 Task: Look for space in Leonding, Austria from 9th June, 2023 to 16th June, 2023 for 2 adults in price range Rs.8000 to Rs.16000. Place can be entire place with 2 bedrooms having 2 beds and 1 bathroom. Property type can be flat. Amenities needed are: heating, . Booking option can be shelf check-in. Required host language is English.
Action: Mouse moved to (379, 80)
Screenshot: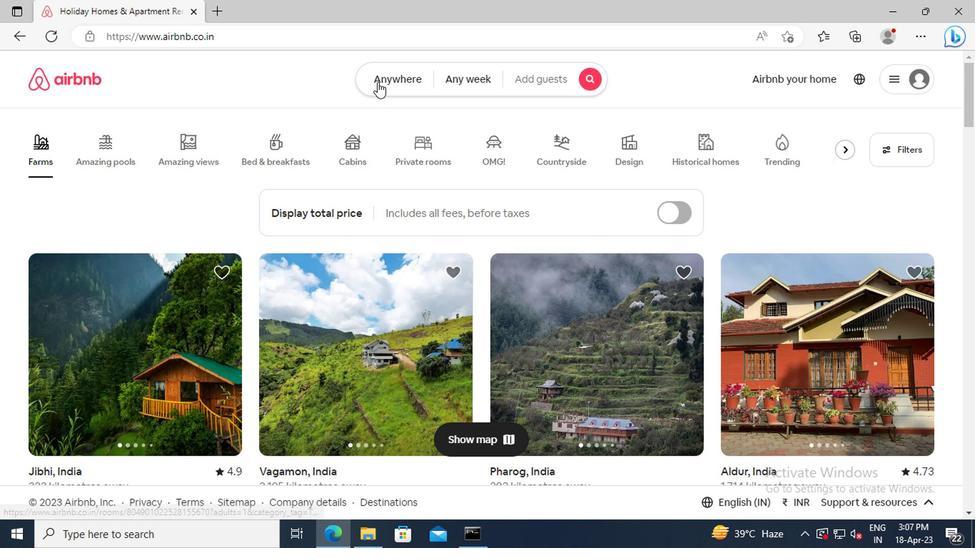 
Action: Mouse pressed left at (379, 80)
Screenshot: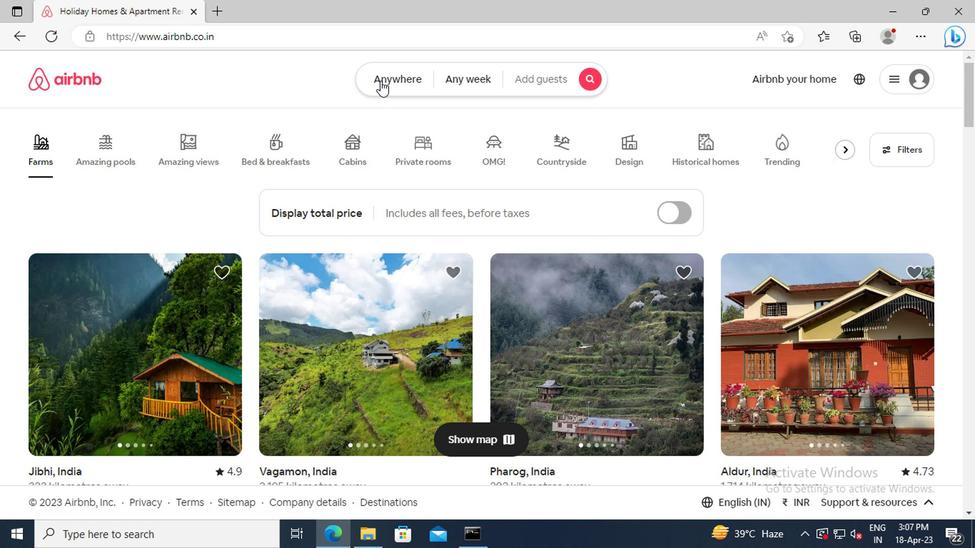 
Action: Mouse moved to (275, 131)
Screenshot: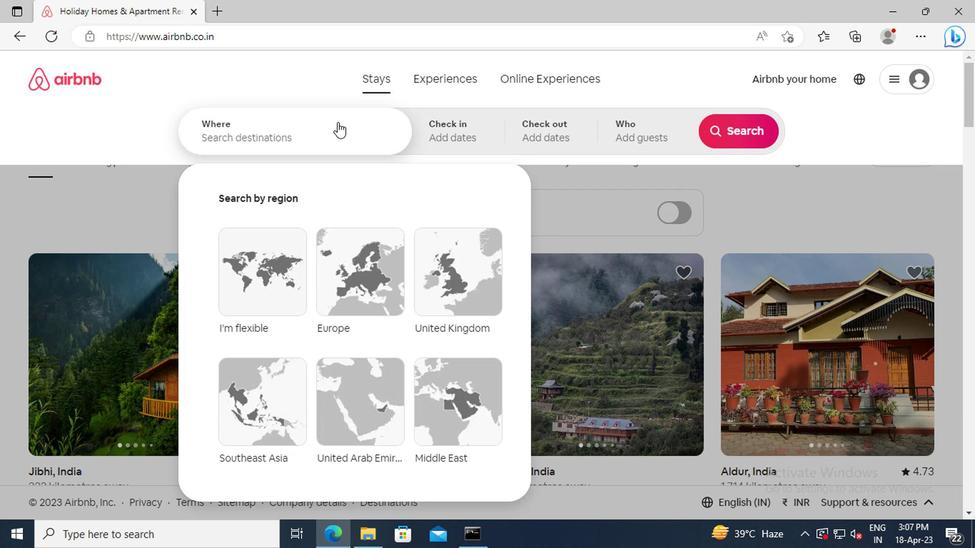 
Action: Mouse pressed left at (275, 131)
Screenshot: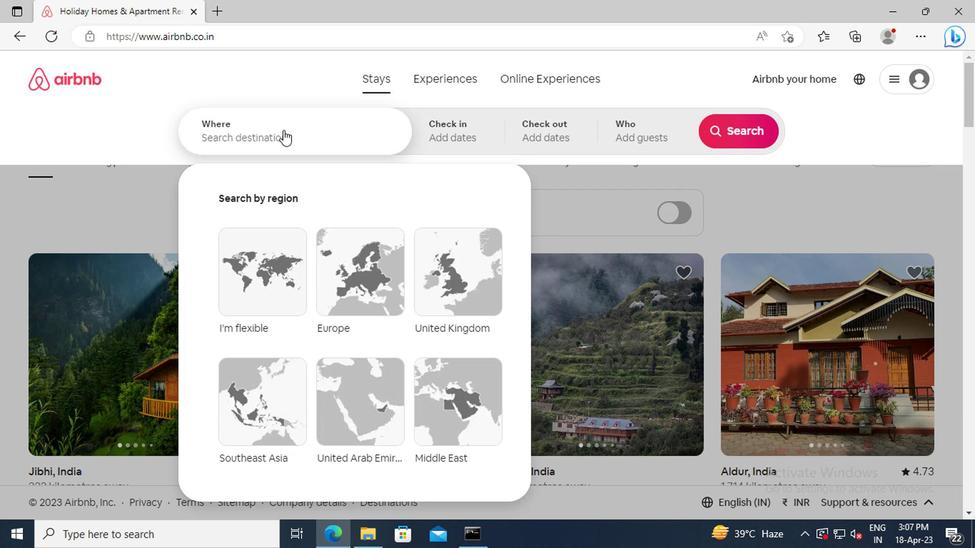 
Action: Mouse moved to (275, 131)
Screenshot: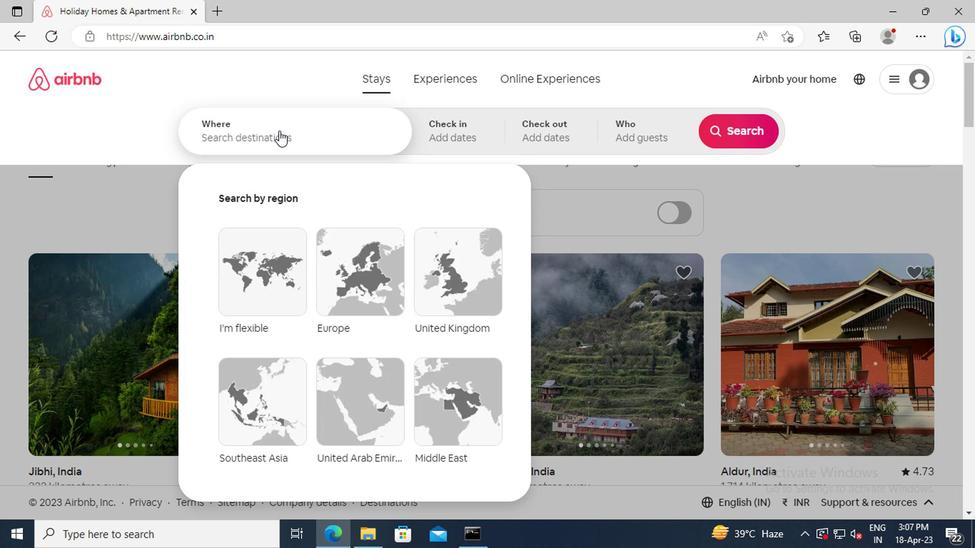 
Action: Key pressed <Key.shift>LEONDING,<Key.space><Key.shift_r>AUSTRIA<Key.enter>
Screenshot: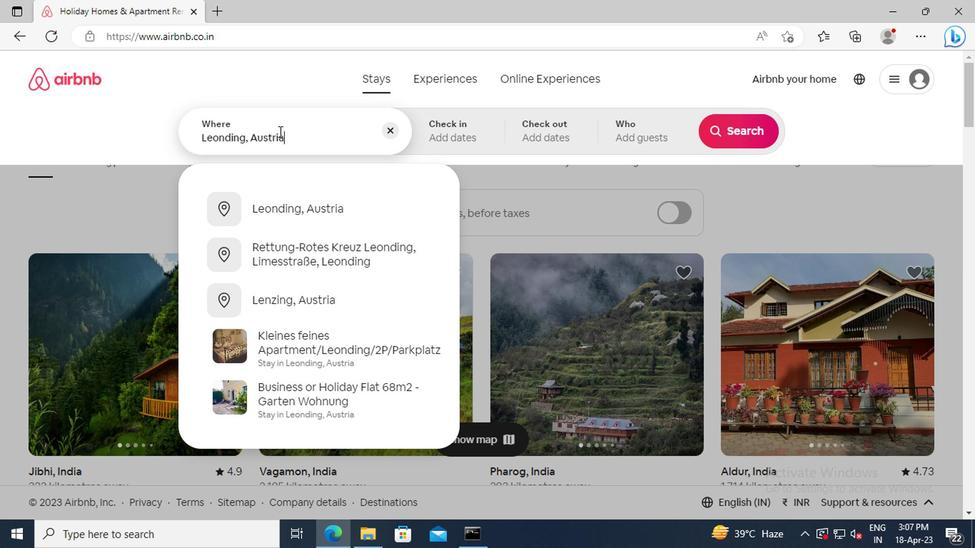 
Action: Mouse moved to (727, 244)
Screenshot: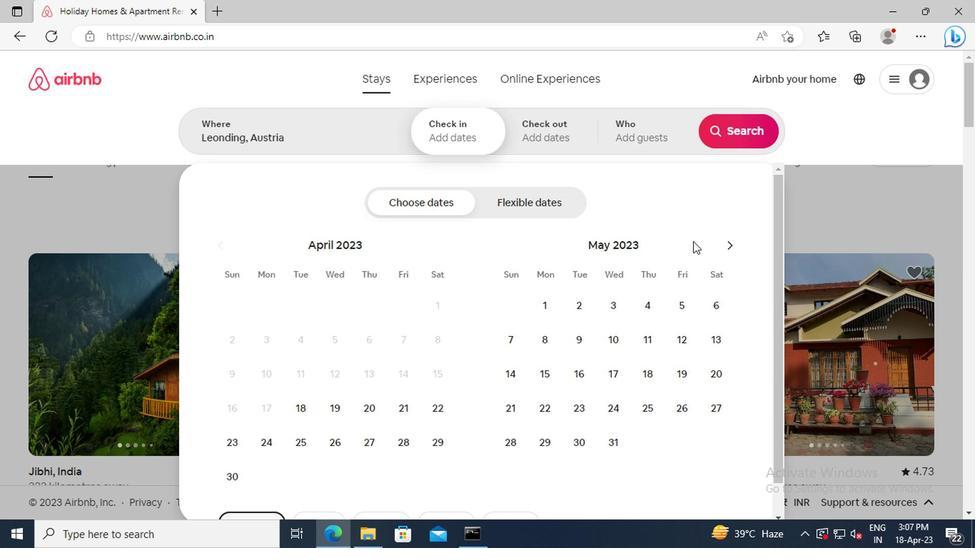 
Action: Mouse pressed left at (727, 244)
Screenshot: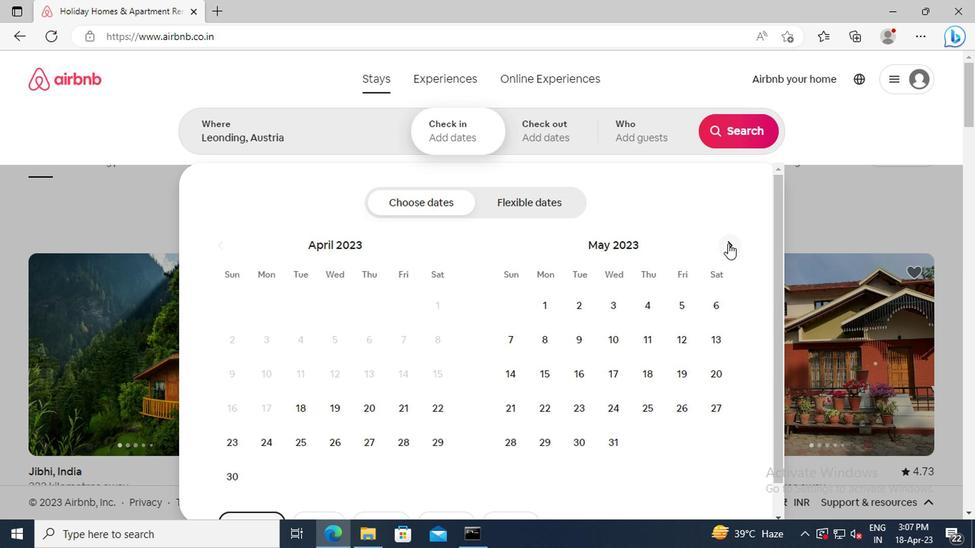 
Action: Mouse moved to (683, 332)
Screenshot: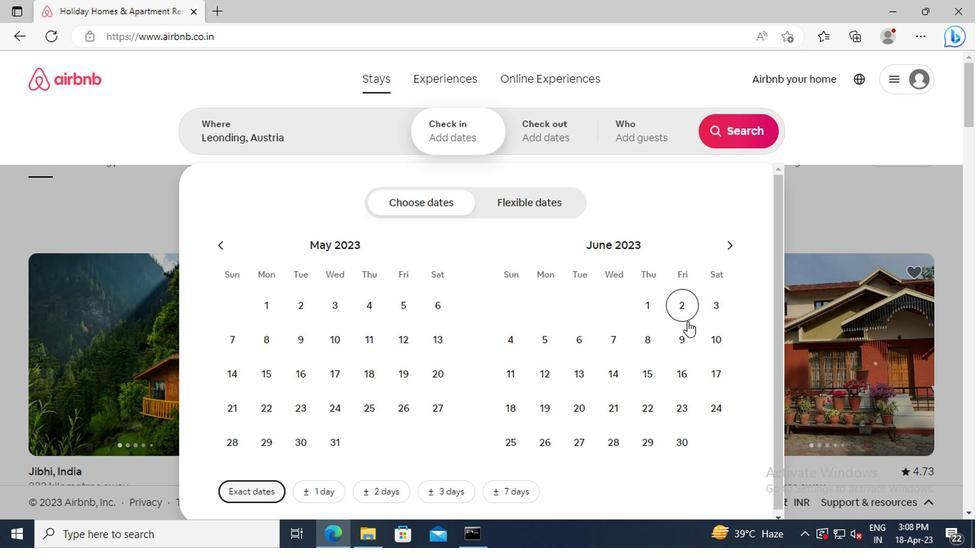 
Action: Mouse pressed left at (683, 332)
Screenshot: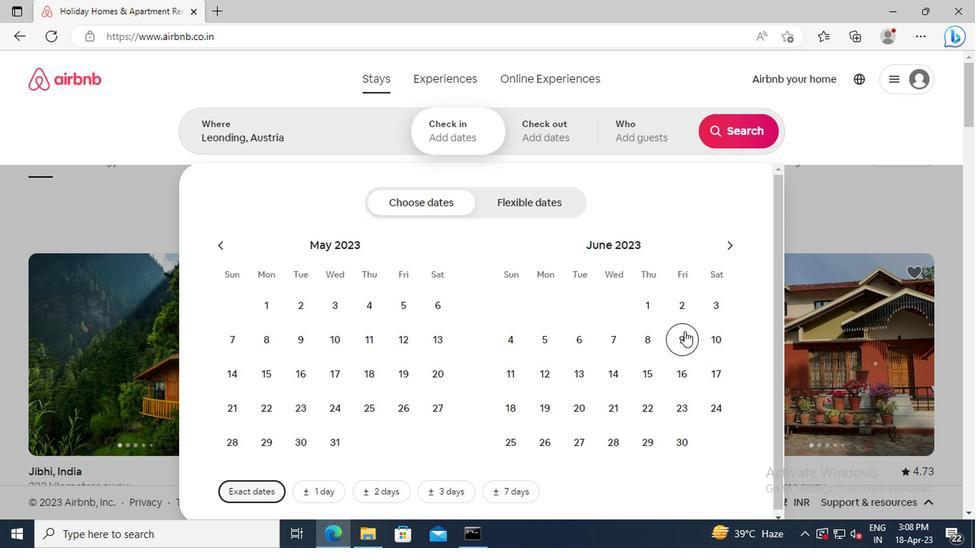 
Action: Mouse moved to (680, 371)
Screenshot: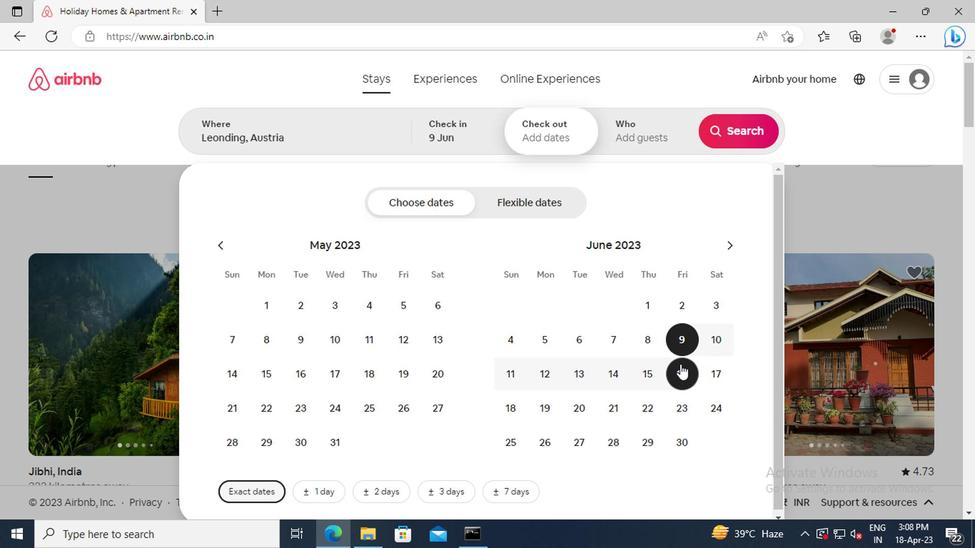 
Action: Mouse pressed left at (680, 371)
Screenshot: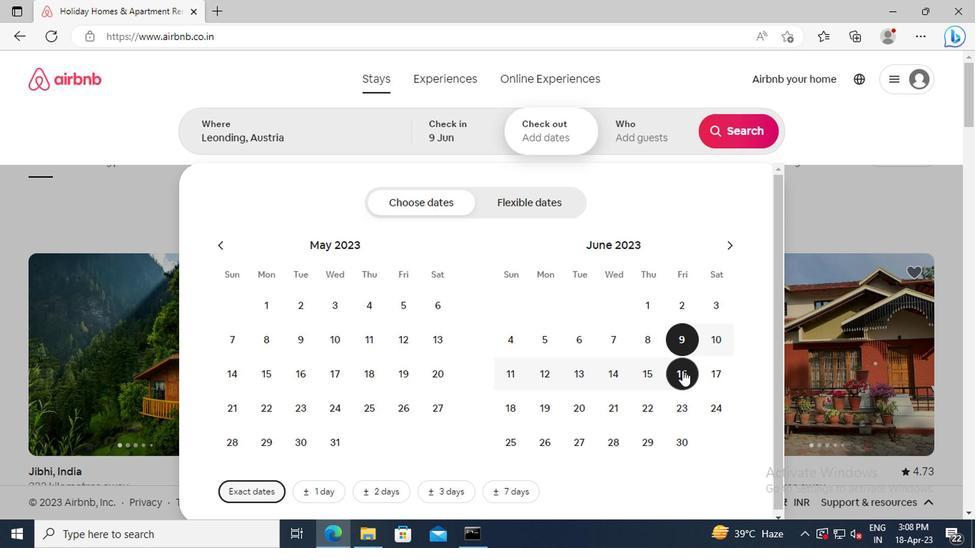 
Action: Mouse moved to (619, 136)
Screenshot: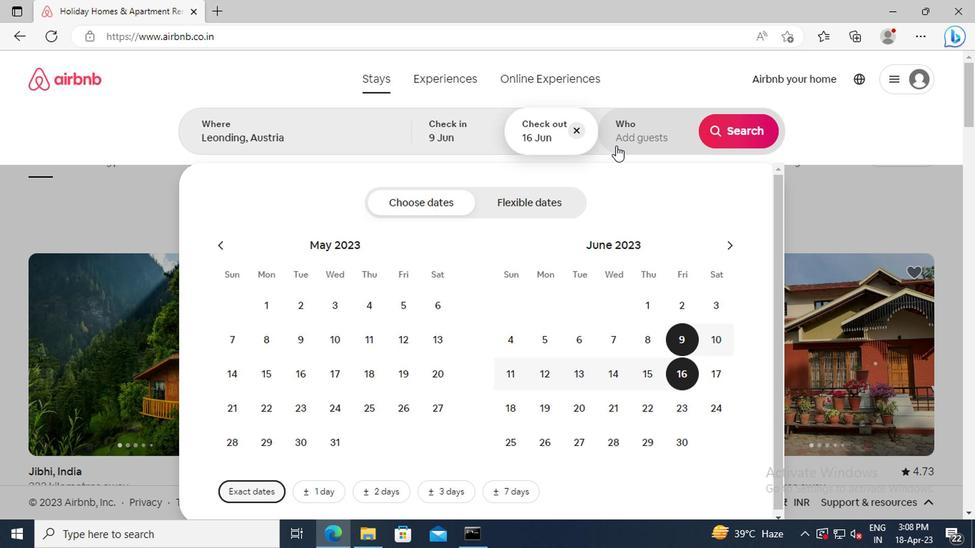 
Action: Mouse pressed left at (619, 136)
Screenshot: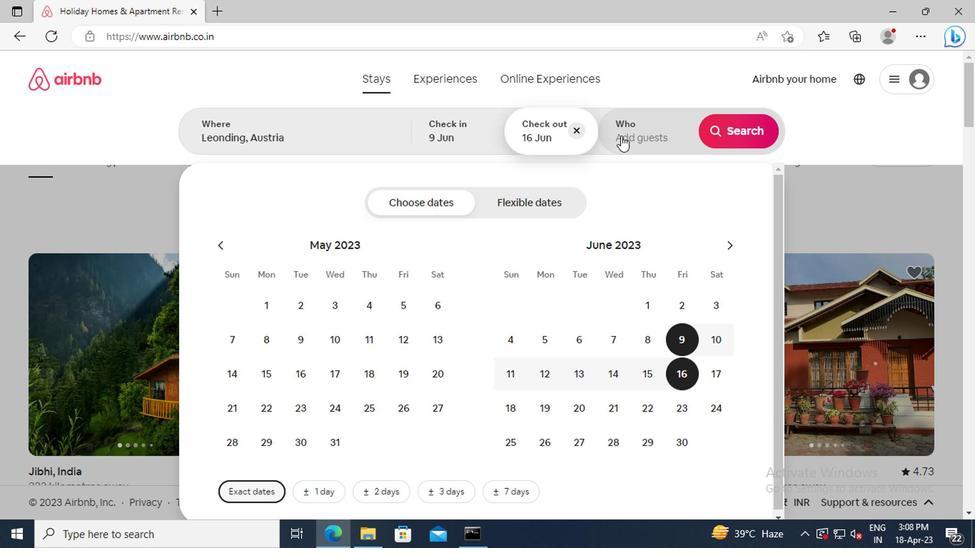 
Action: Mouse moved to (735, 209)
Screenshot: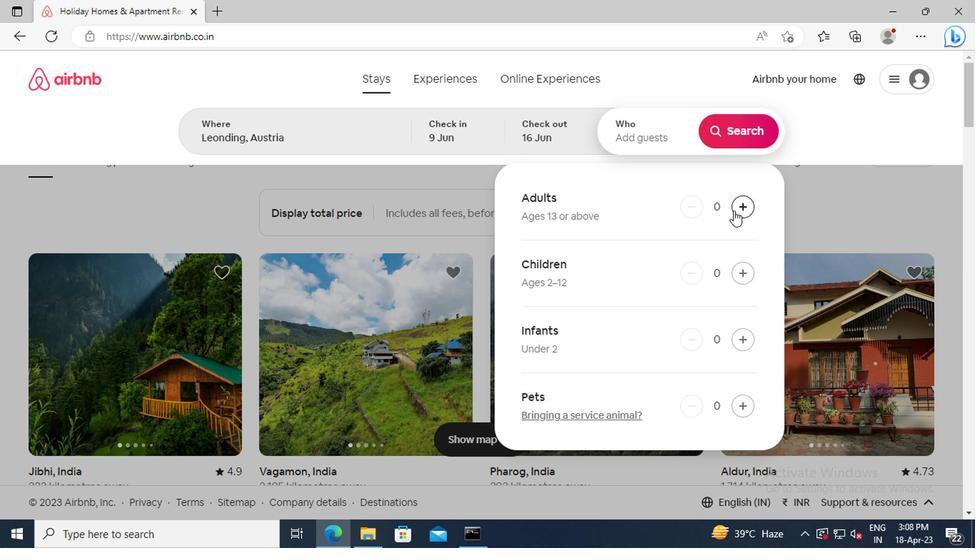 
Action: Mouse pressed left at (735, 209)
Screenshot: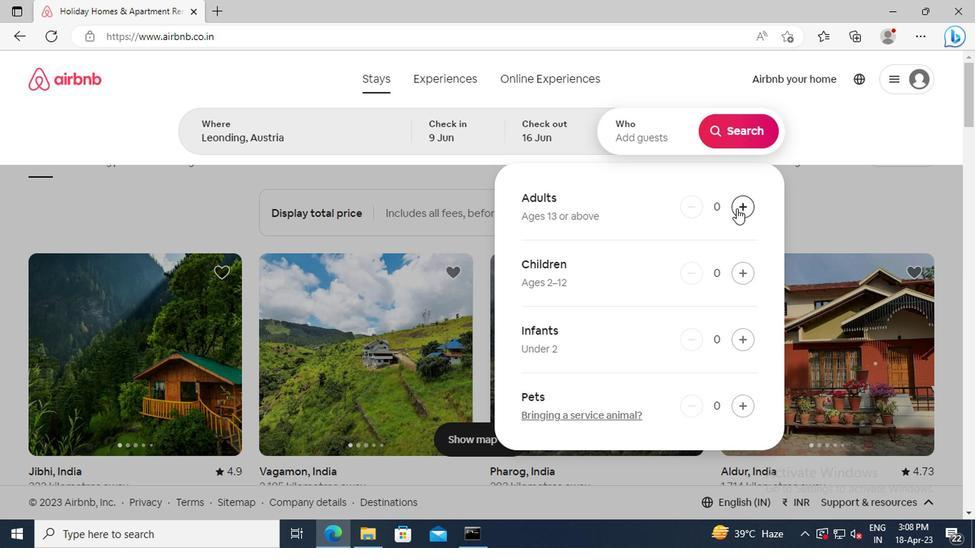 
Action: Mouse pressed left at (735, 209)
Screenshot: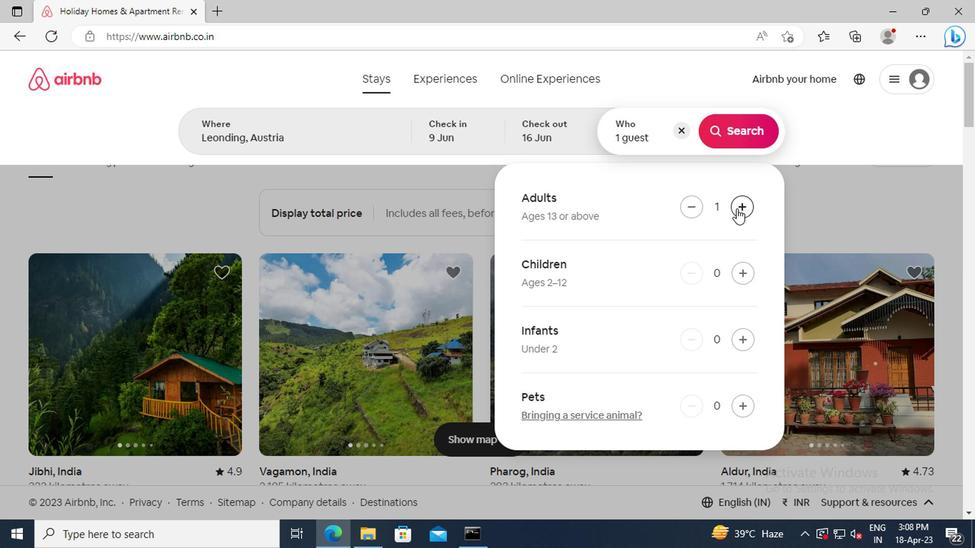 
Action: Mouse moved to (729, 132)
Screenshot: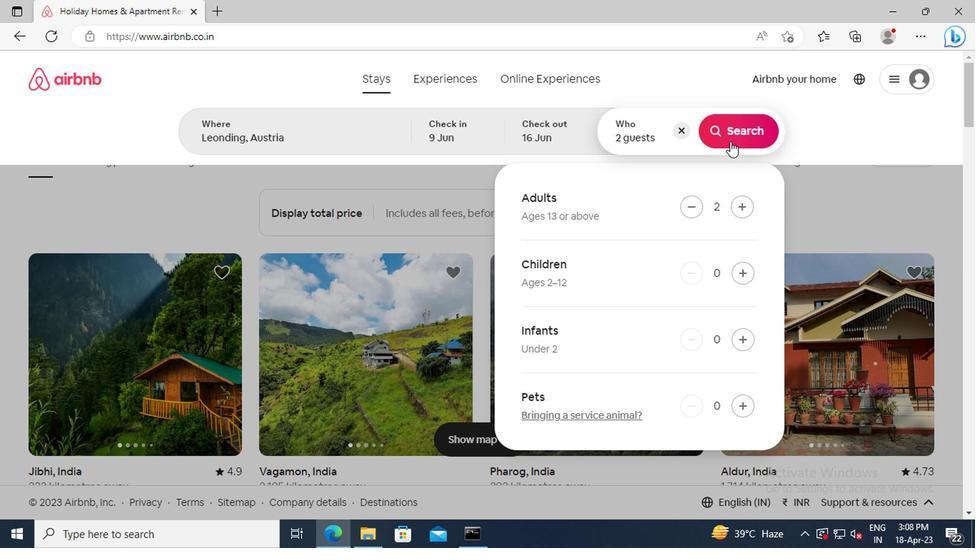 
Action: Mouse pressed left at (729, 132)
Screenshot: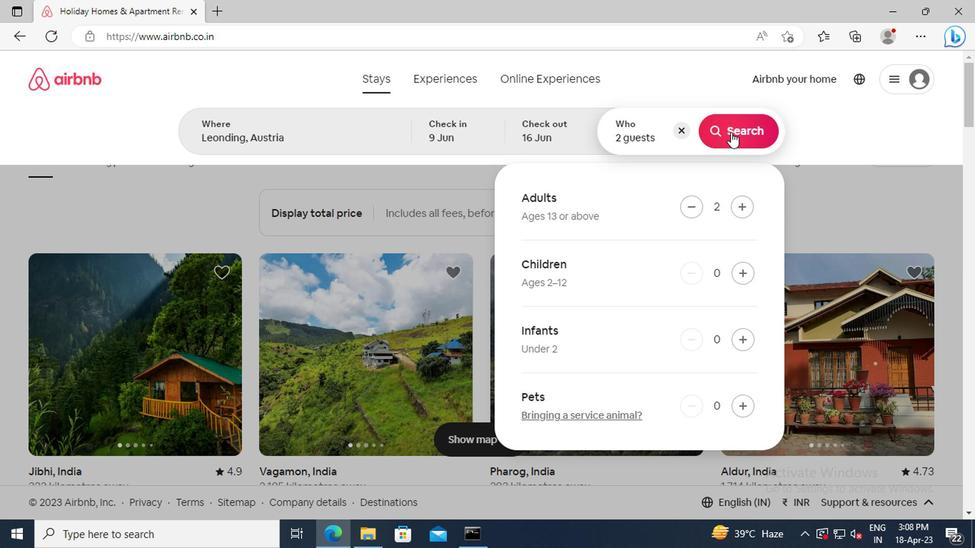 
Action: Mouse moved to (921, 141)
Screenshot: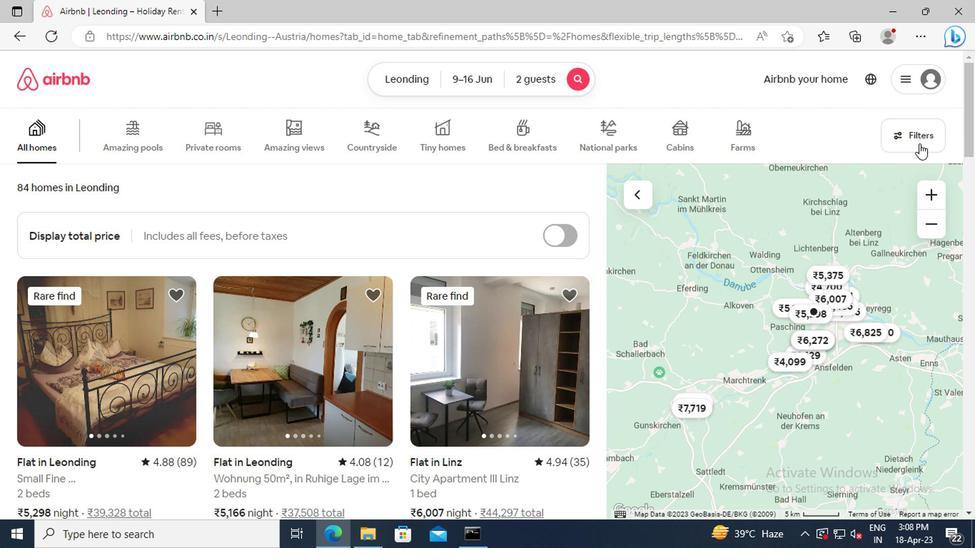 
Action: Mouse pressed left at (921, 141)
Screenshot: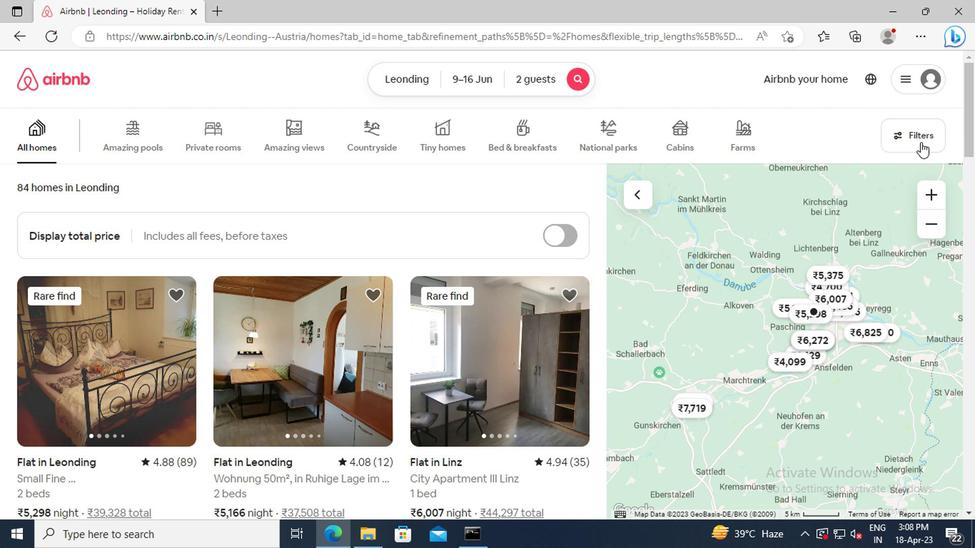 
Action: Mouse moved to (325, 319)
Screenshot: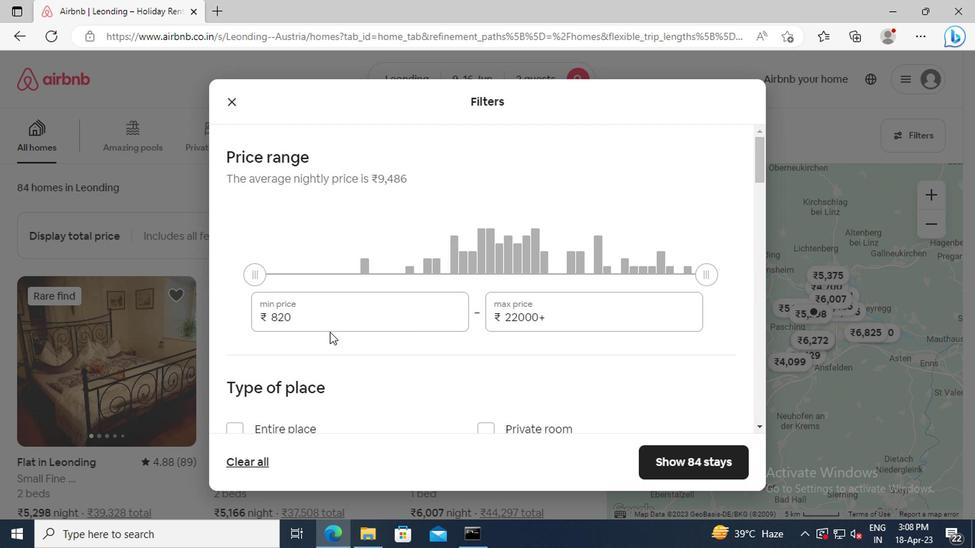 
Action: Mouse pressed left at (325, 319)
Screenshot: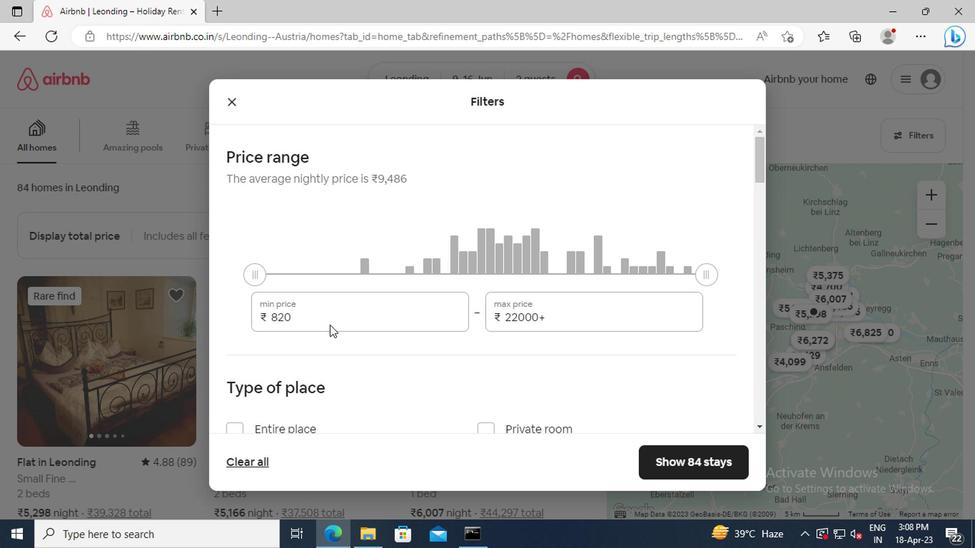 
Action: Key pressed <Key.backspace><Key.backspace><Key.backspace>8000<Key.tab><Key.delete>16000
Screenshot: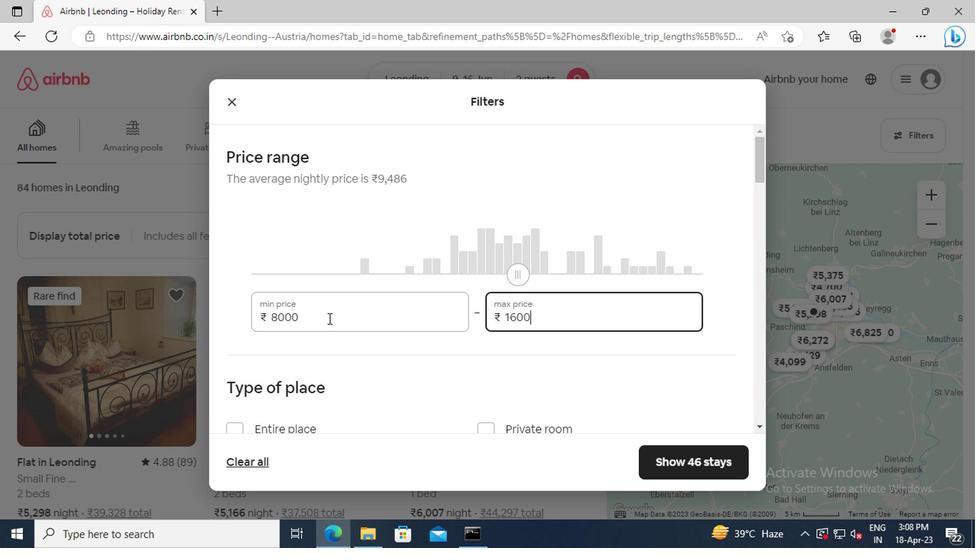 
Action: Mouse scrolled (325, 318) with delta (0, 0)
Screenshot: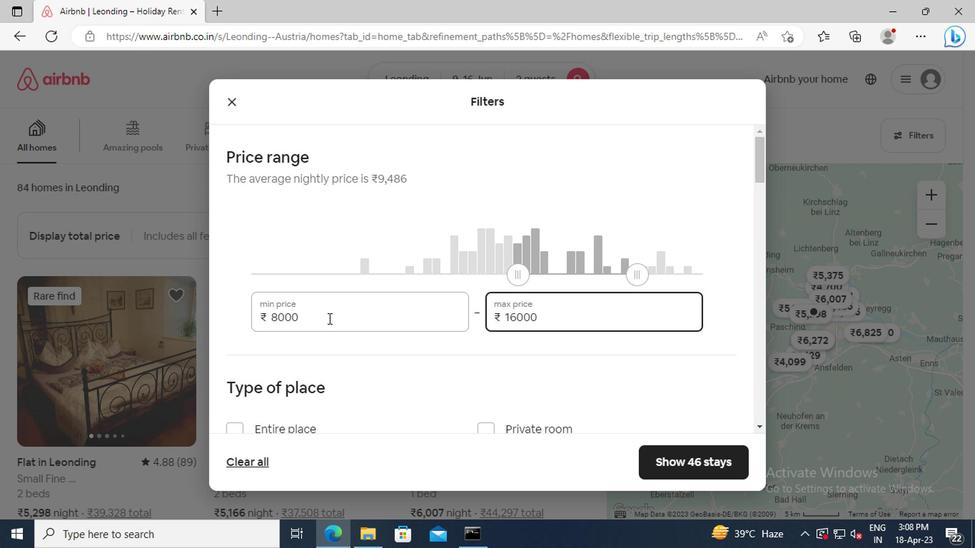 
Action: Mouse scrolled (325, 318) with delta (0, 0)
Screenshot: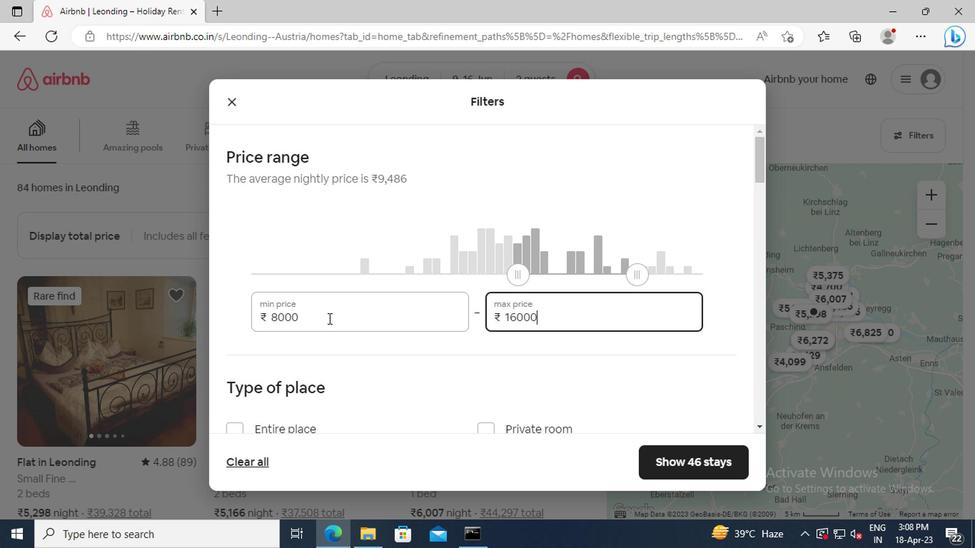 
Action: Mouse moved to (236, 336)
Screenshot: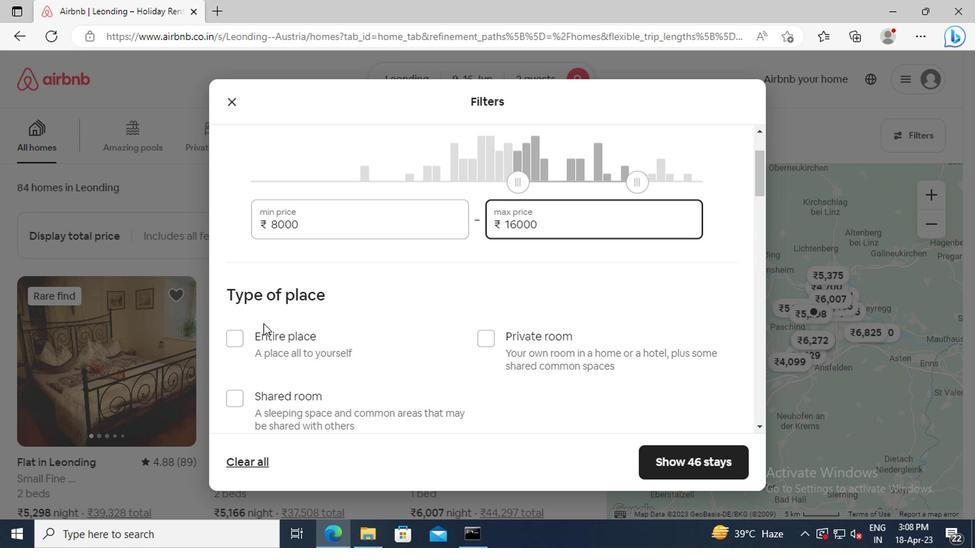 
Action: Mouse pressed left at (236, 336)
Screenshot: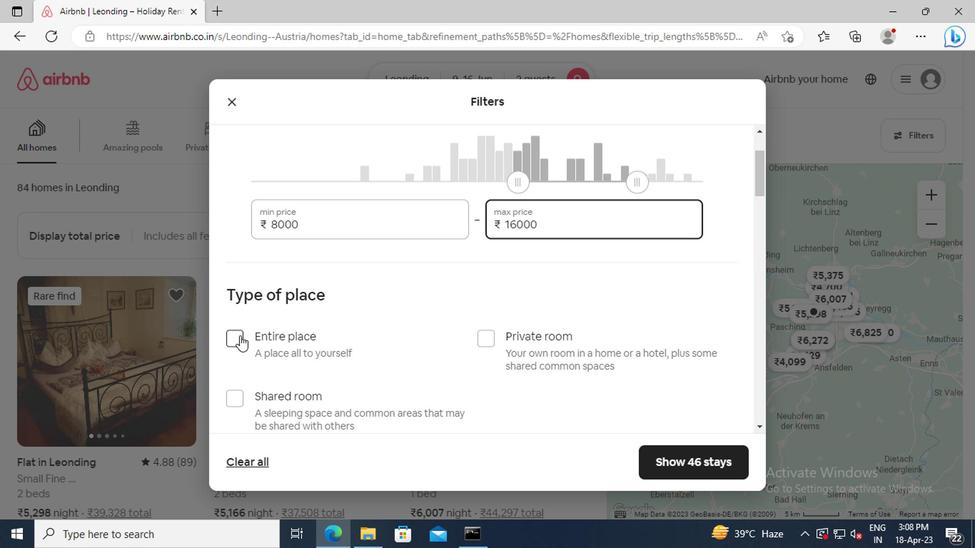 
Action: Mouse moved to (340, 310)
Screenshot: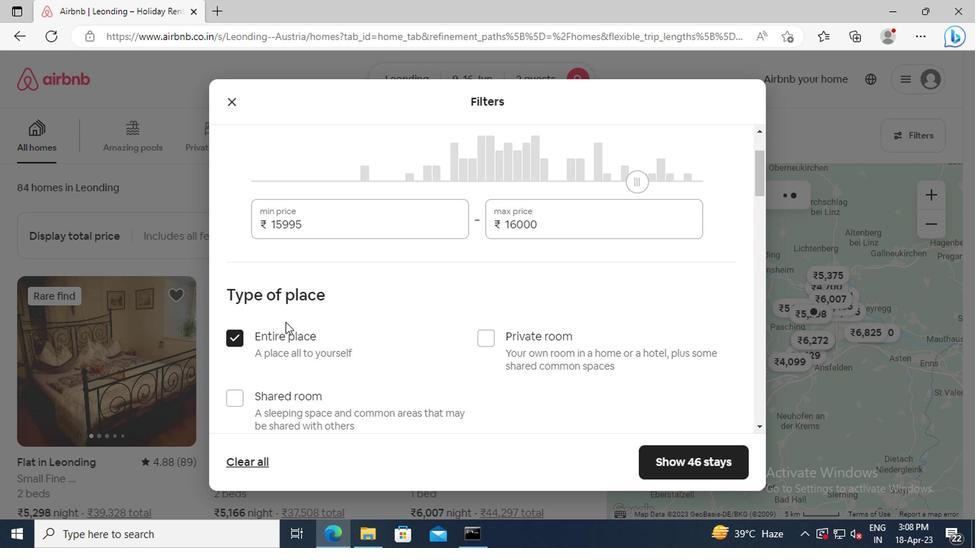
Action: Mouse scrolled (340, 309) with delta (0, -1)
Screenshot: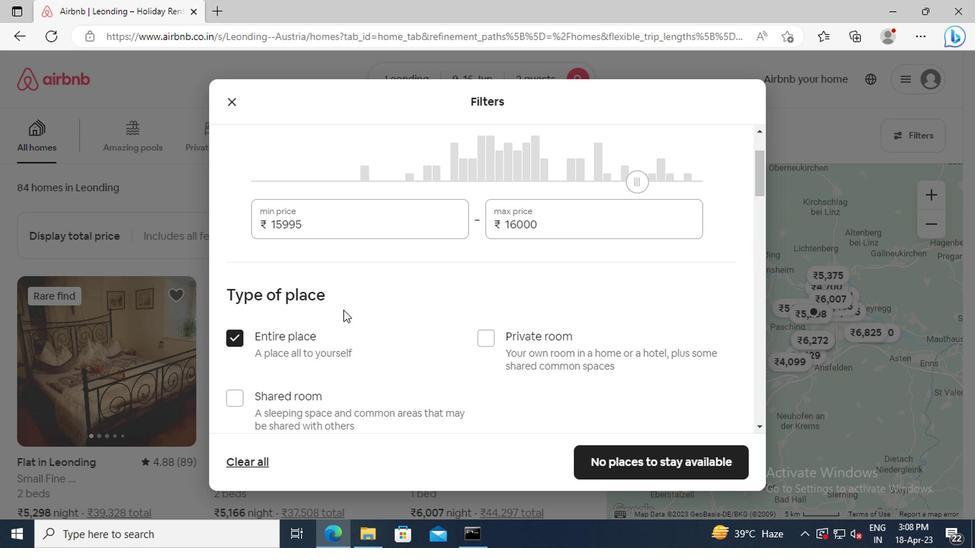 
Action: Mouse scrolled (340, 309) with delta (0, -1)
Screenshot: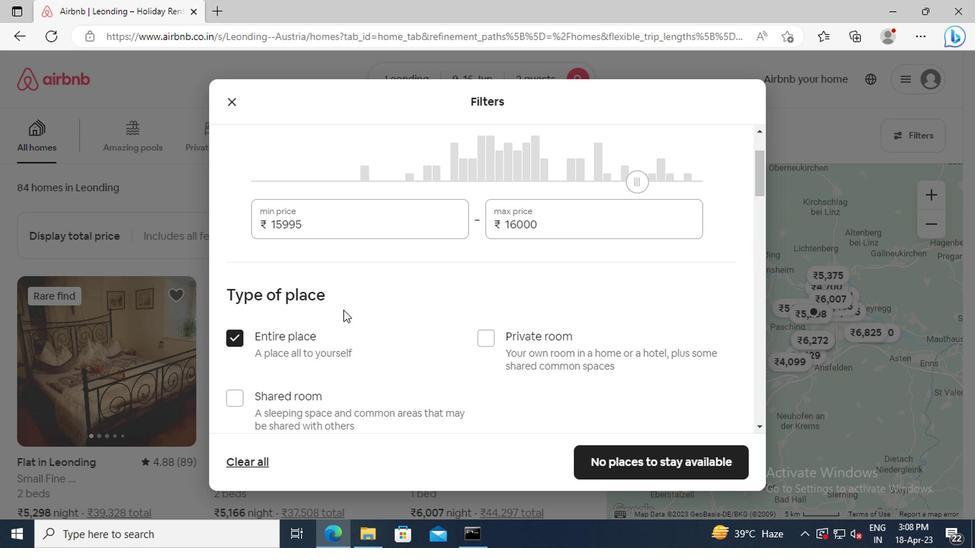 
Action: Mouse scrolled (340, 309) with delta (0, -1)
Screenshot: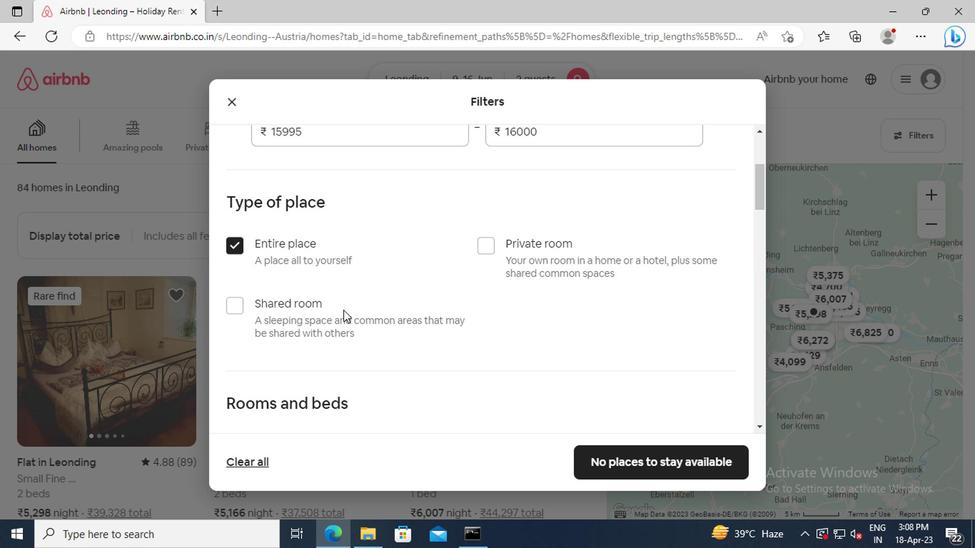 
Action: Mouse scrolled (340, 309) with delta (0, -1)
Screenshot: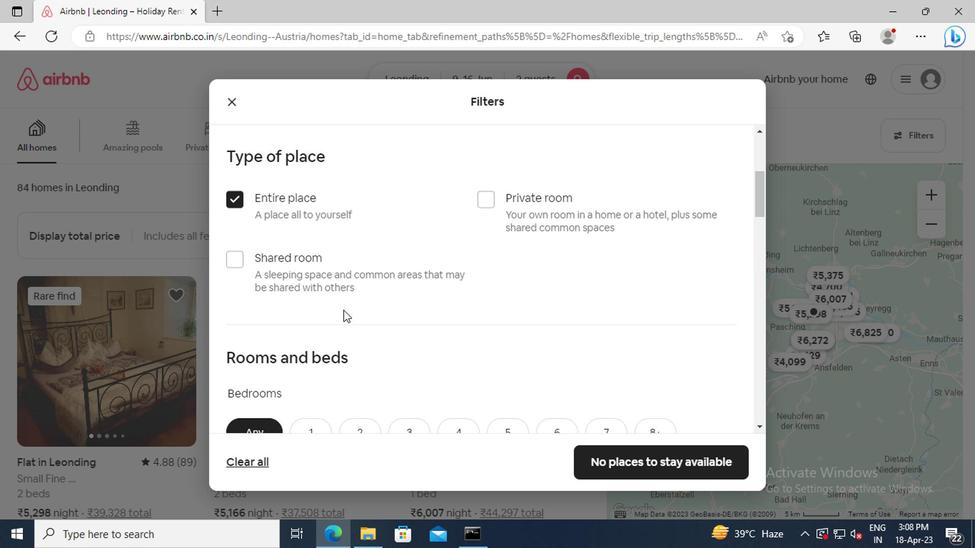 
Action: Mouse scrolled (340, 309) with delta (0, -1)
Screenshot: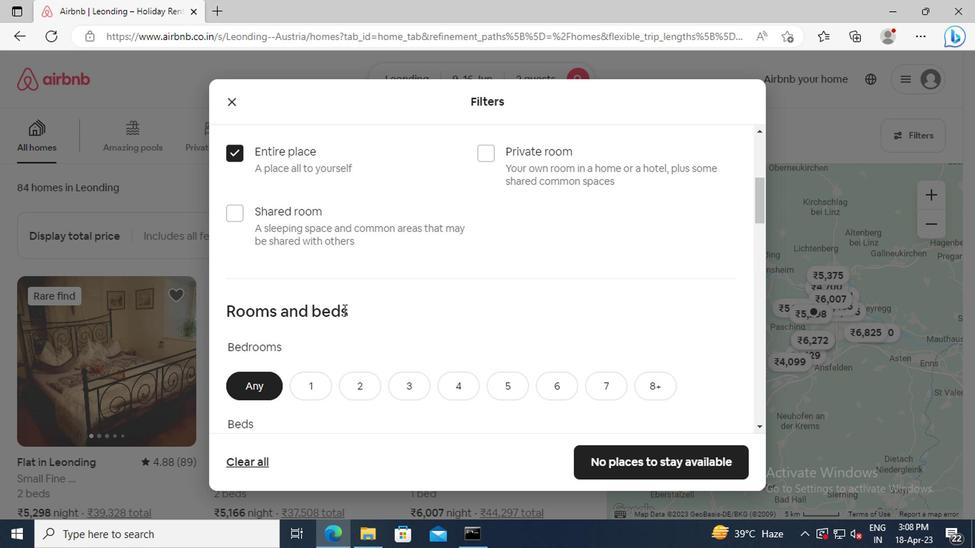 
Action: Mouse scrolled (340, 309) with delta (0, -1)
Screenshot: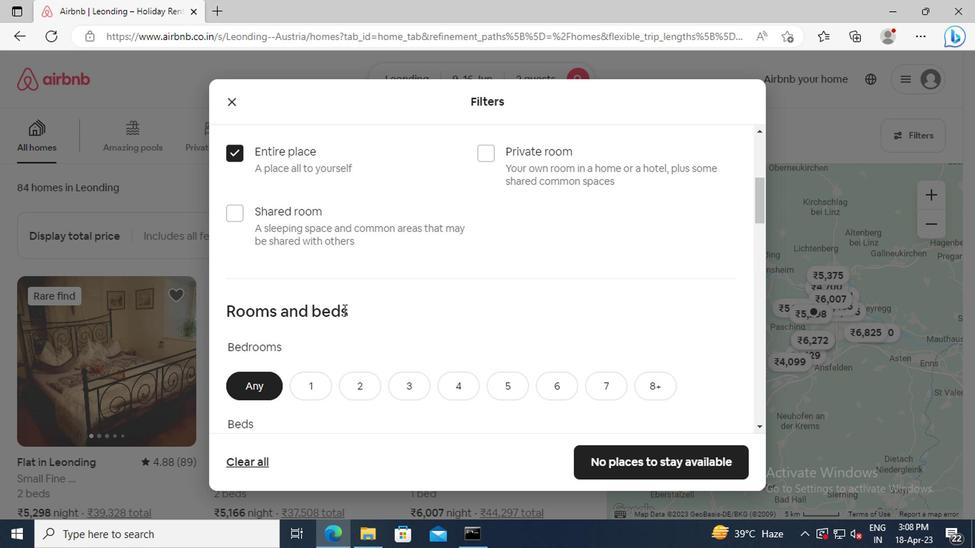 
Action: Mouse moved to (354, 298)
Screenshot: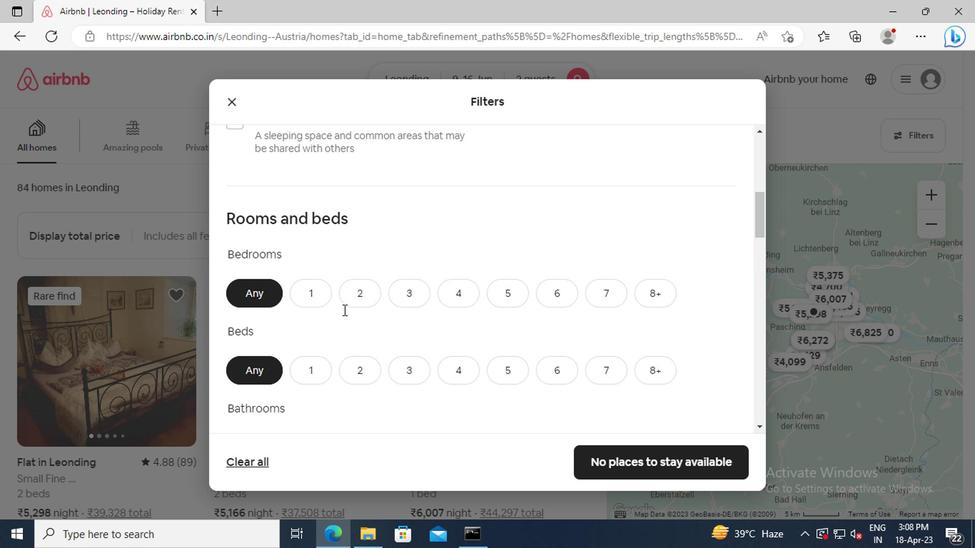 
Action: Mouse pressed left at (354, 298)
Screenshot: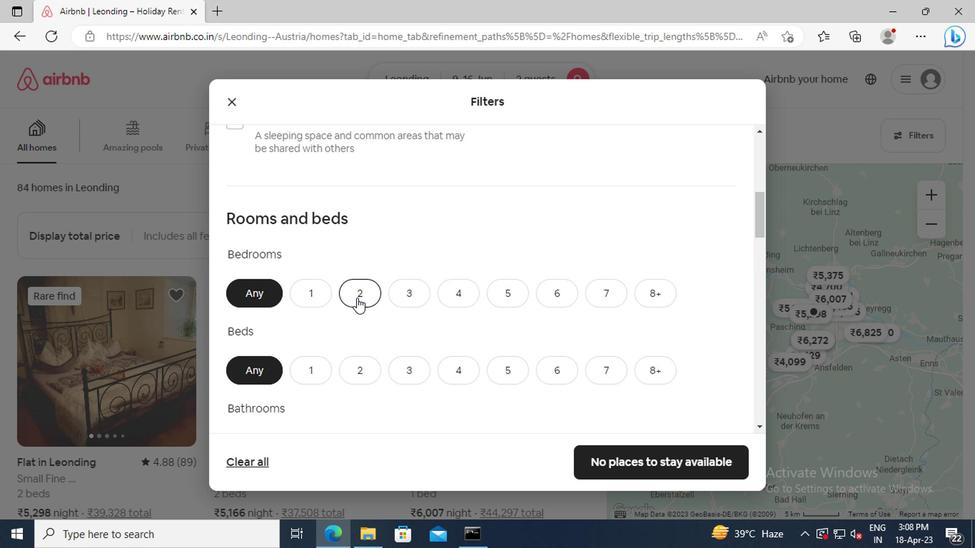 
Action: Mouse moved to (361, 367)
Screenshot: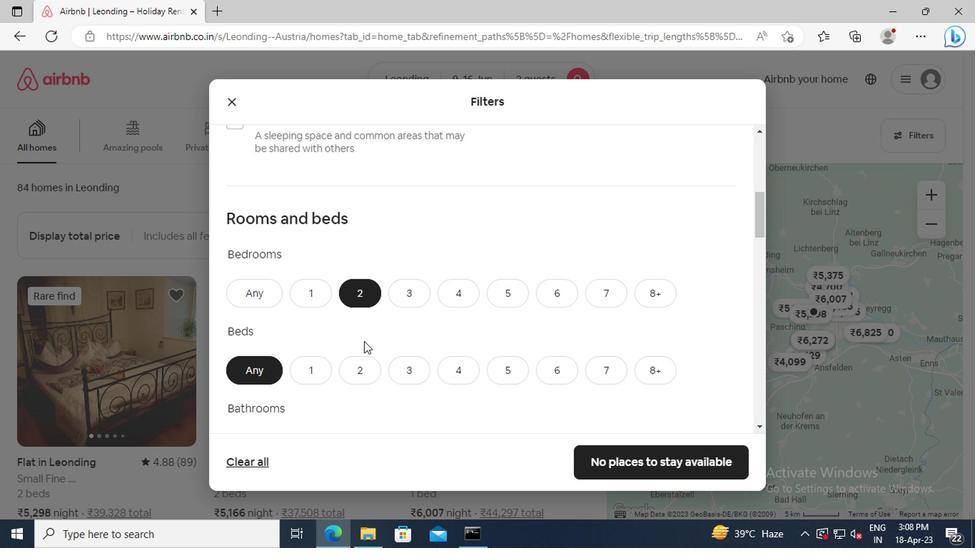 
Action: Mouse pressed left at (361, 367)
Screenshot: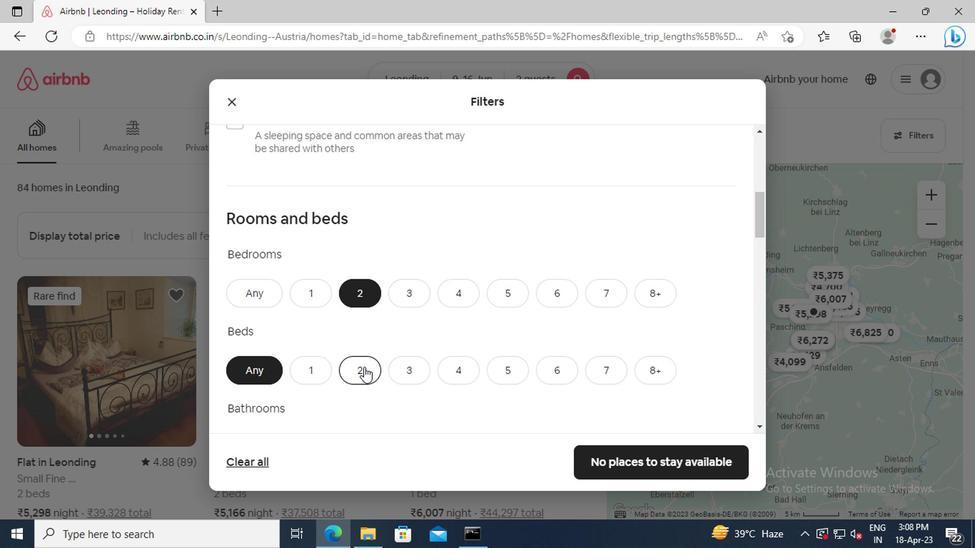 
Action: Mouse scrolled (361, 367) with delta (0, 0)
Screenshot: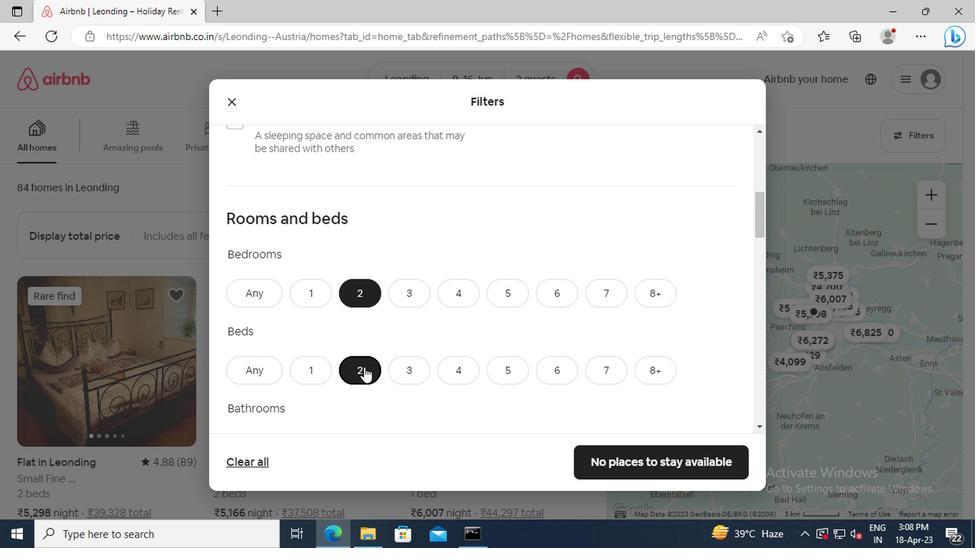 
Action: Mouse moved to (306, 408)
Screenshot: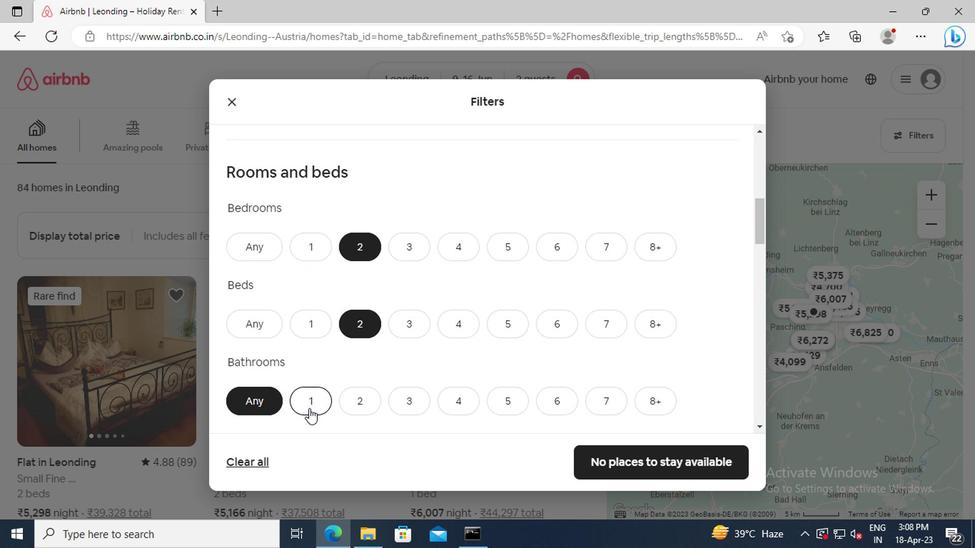 
Action: Mouse pressed left at (306, 408)
Screenshot: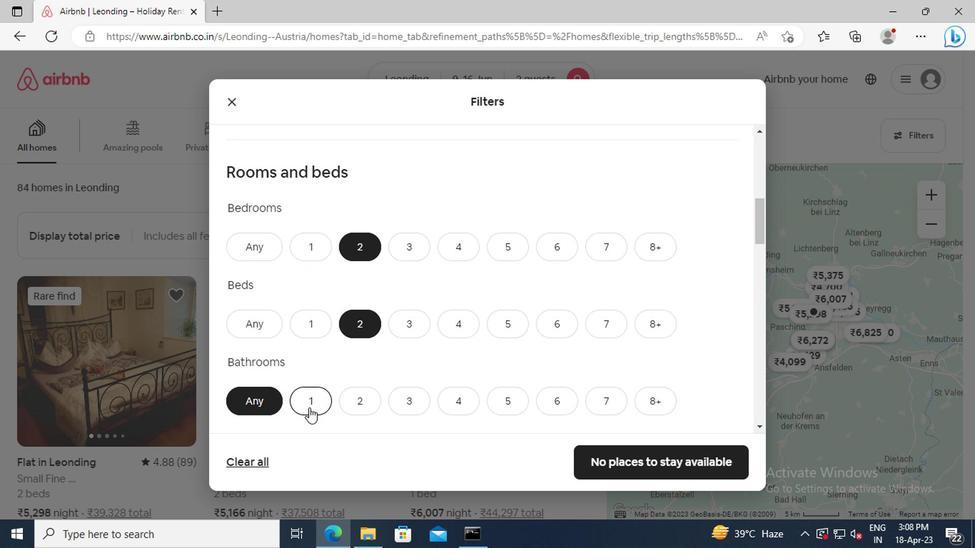 
Action: Mouse moved to (340, 354)
Screenshot: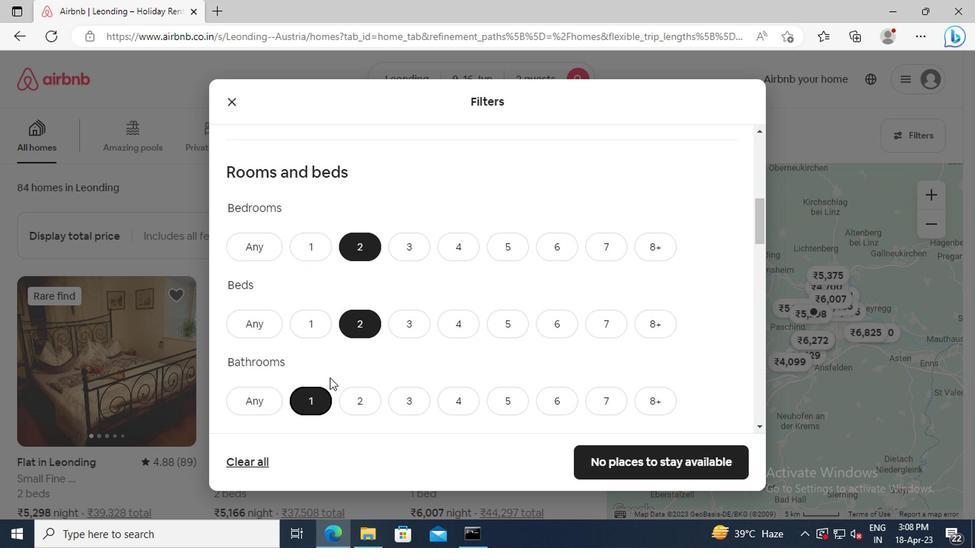 
Action: Mouse scrolled (340, 353) with delta (0, 0)
Screenshot: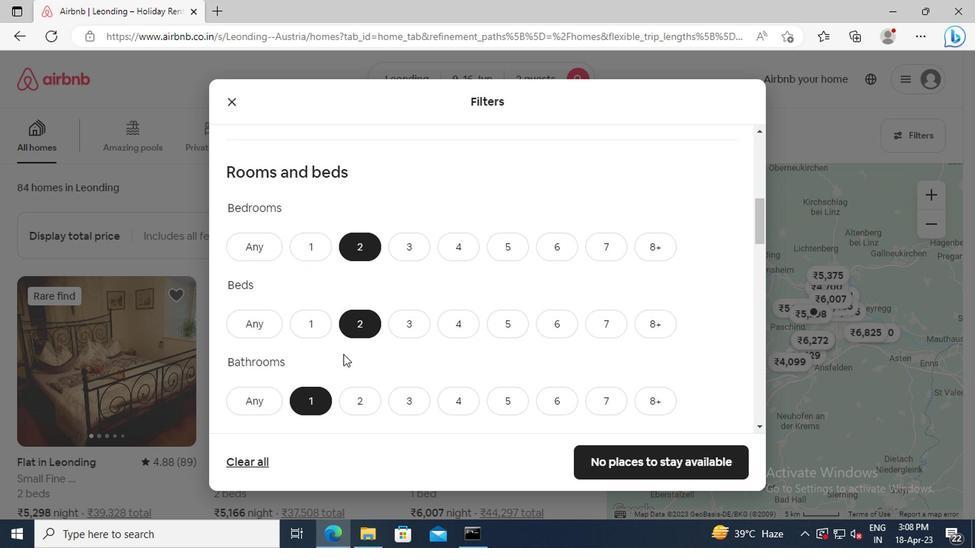 
Action: Mouse scrolled (340, 353) with delta (0, 0)
Screenshot: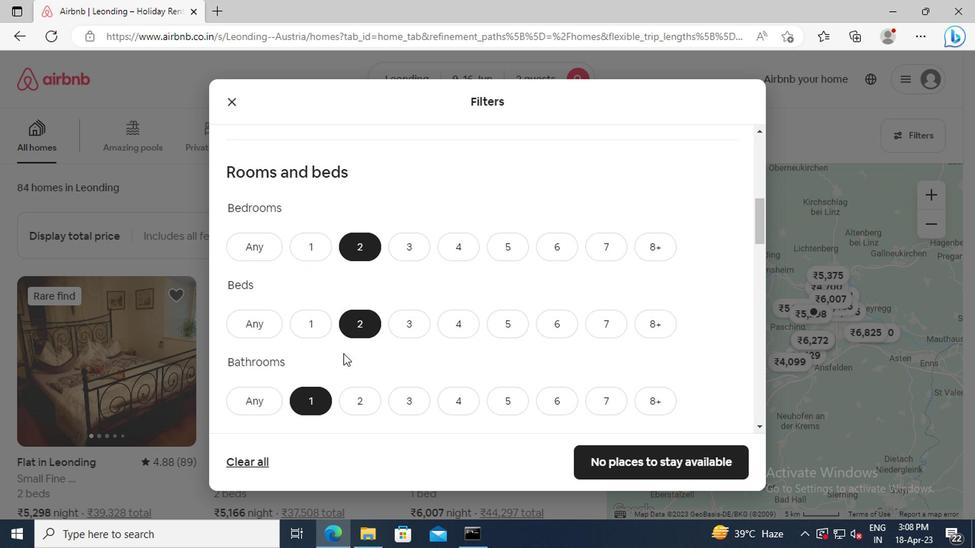 
Action: Mouse scrolled (340, 353) with delta (0, 0)
Screenshot: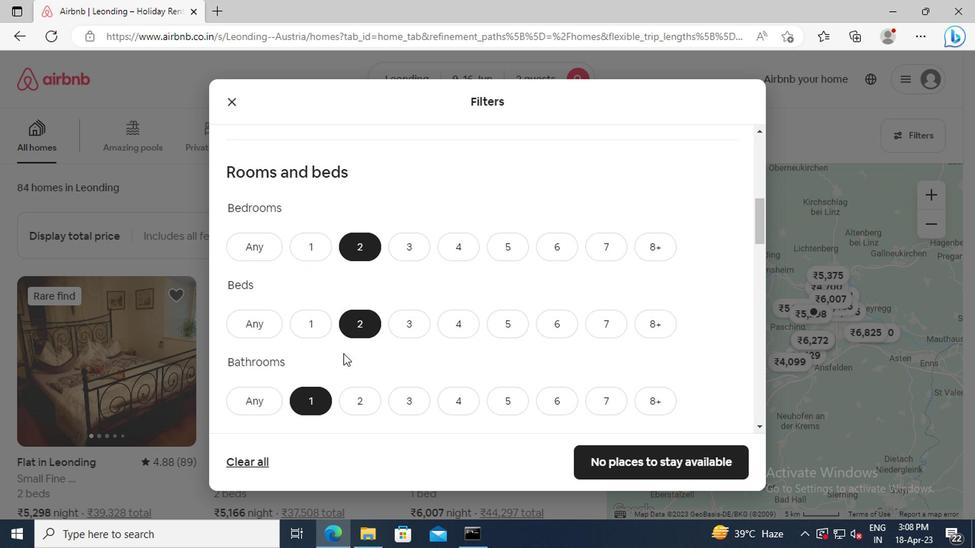 
Action: Mouse scrolled (340, 353) with delta (0, 0)
Screenshot: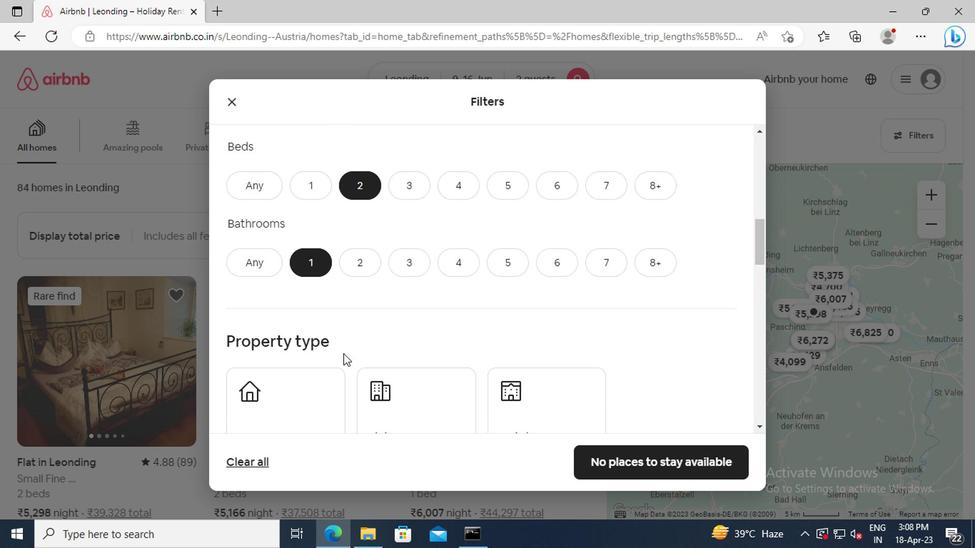 
Action: Mouse moved to (390, 355)
Screenshot: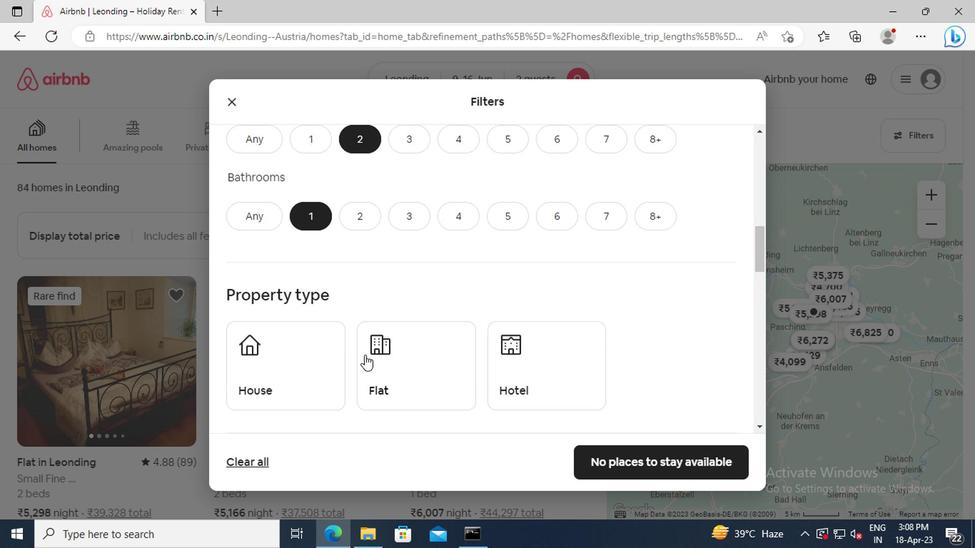 
Action: Mouse pressed left at (390, 355)
Screenshot: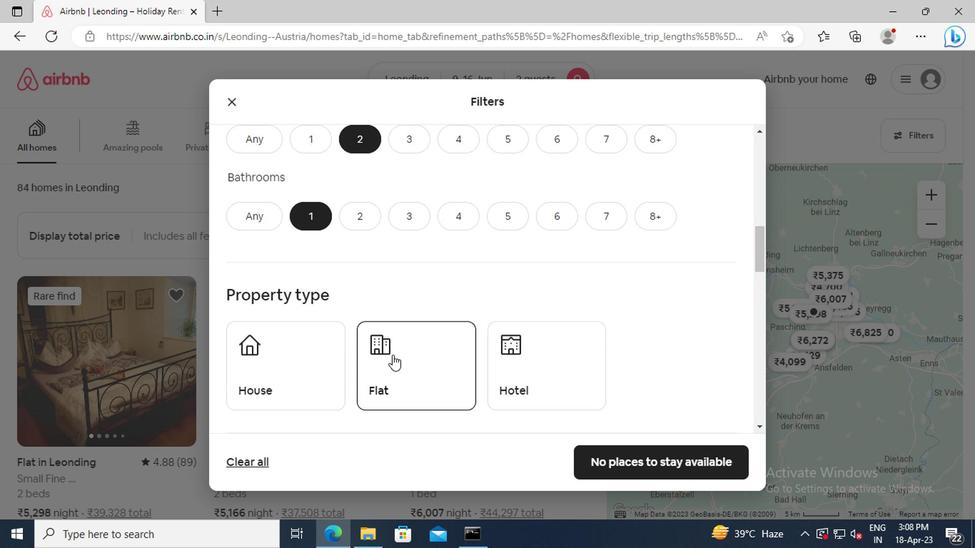 
Action: Mouse scrolled (390, 355) with delta (0, 0)
Screenshot: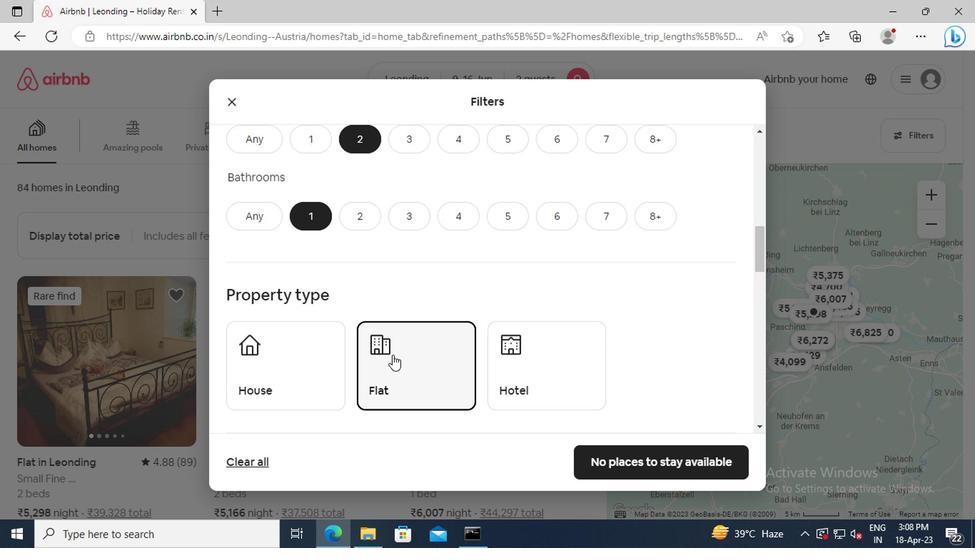 
Action: Mouse scrolled (390, 355) with delta (0, 0)
Screenshot: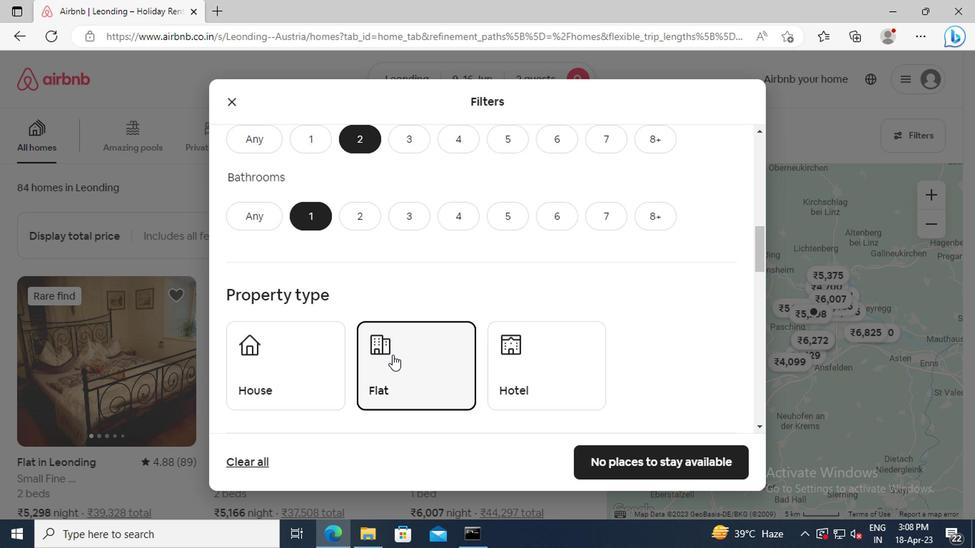 
Action: Mouse scrolled (390, 355) with delta (0, 0)
Screenshot: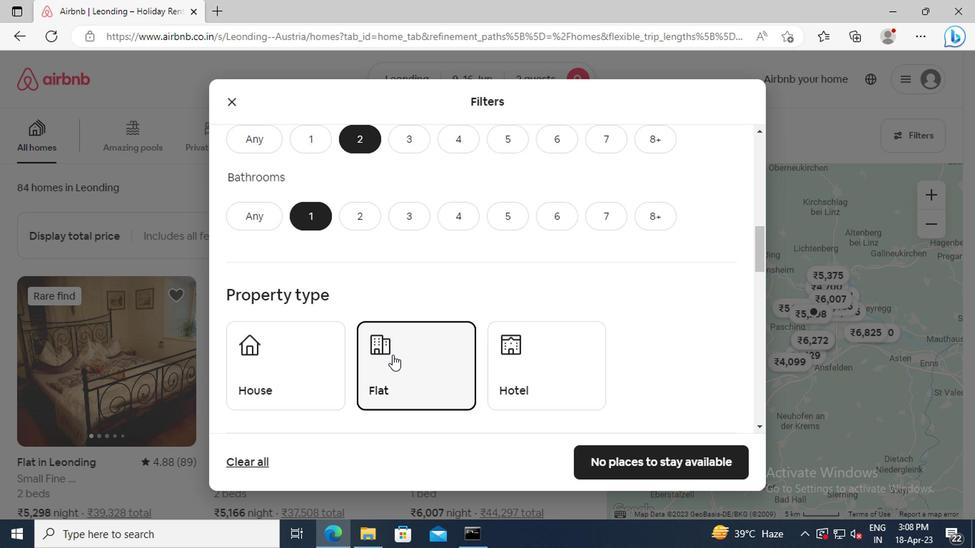 
Action: Mouse scrolled (390, 355) with delta (0, 0)
Screenshot: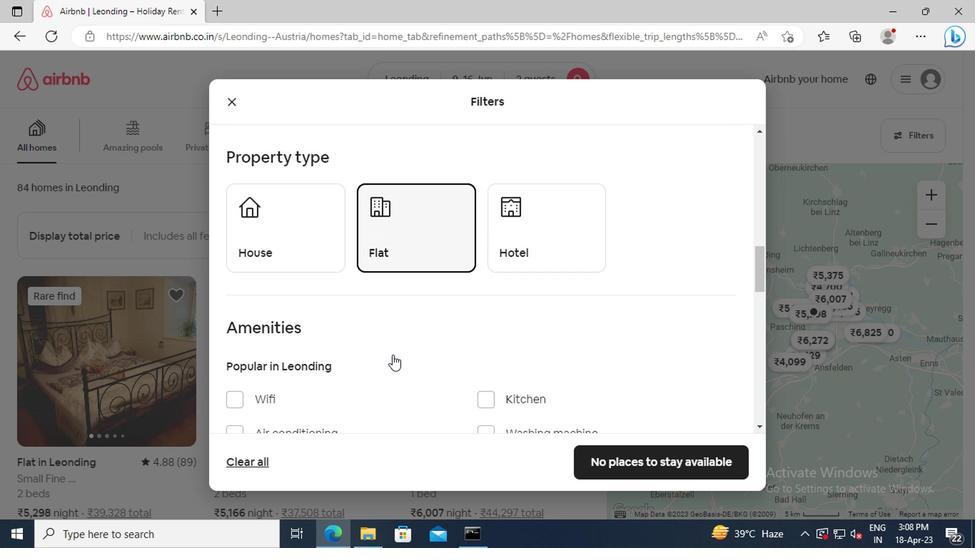 
Action: Mouse scrolled (390, 355) with delta (0, 0)
Screenshot: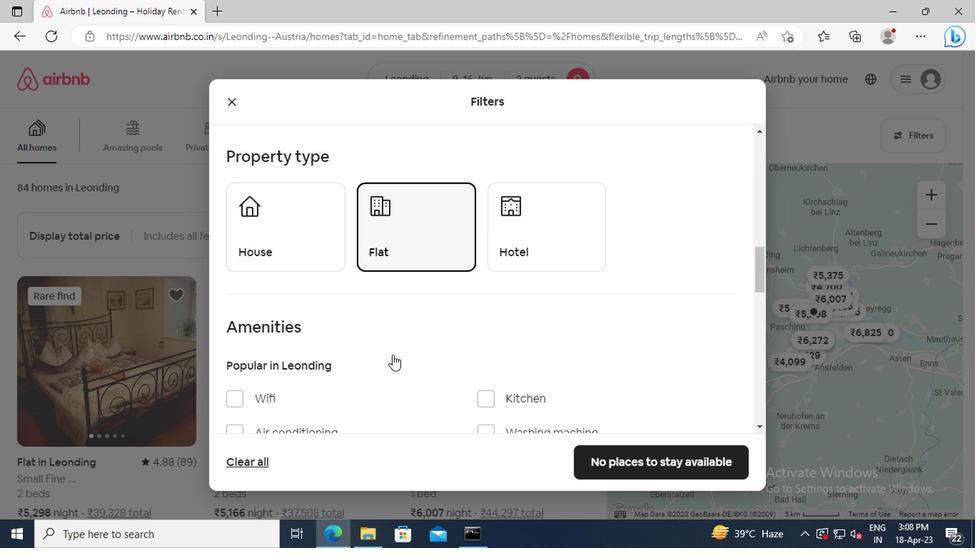
Action: Mouse scrolled (390, 355) with delta (0, 0)
Screenshot: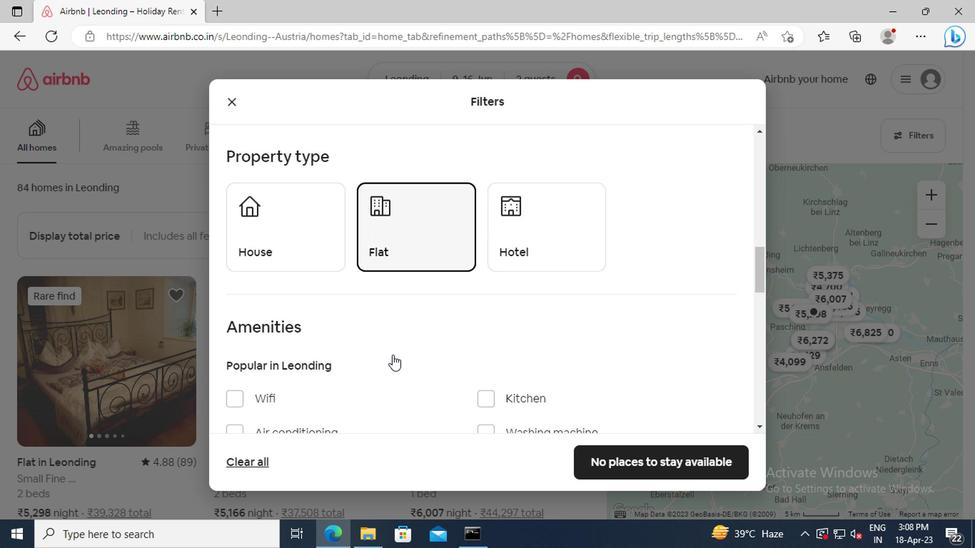 
Action: Mouse moved to (268, 361)
Screenshot: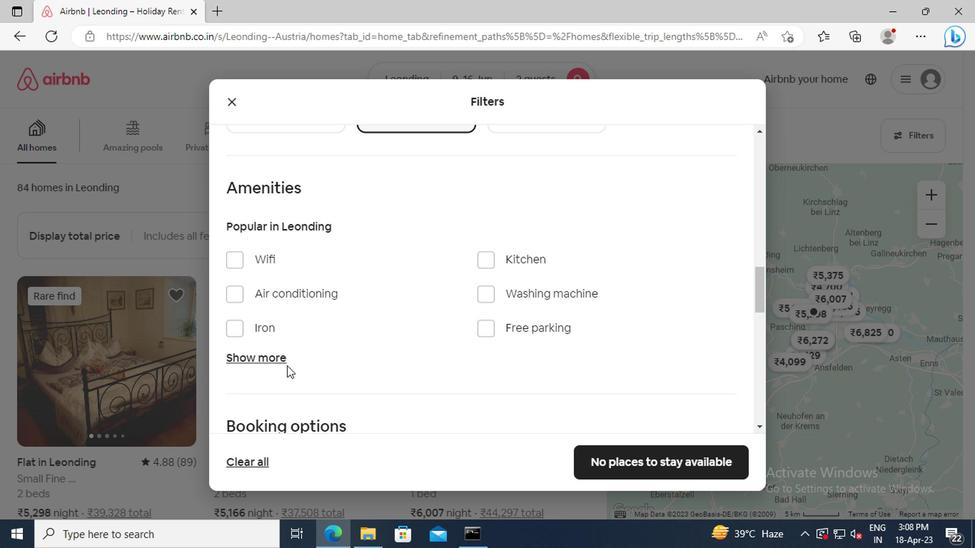 
Action: Mouse pressed left at (268, 361)
Screenshot: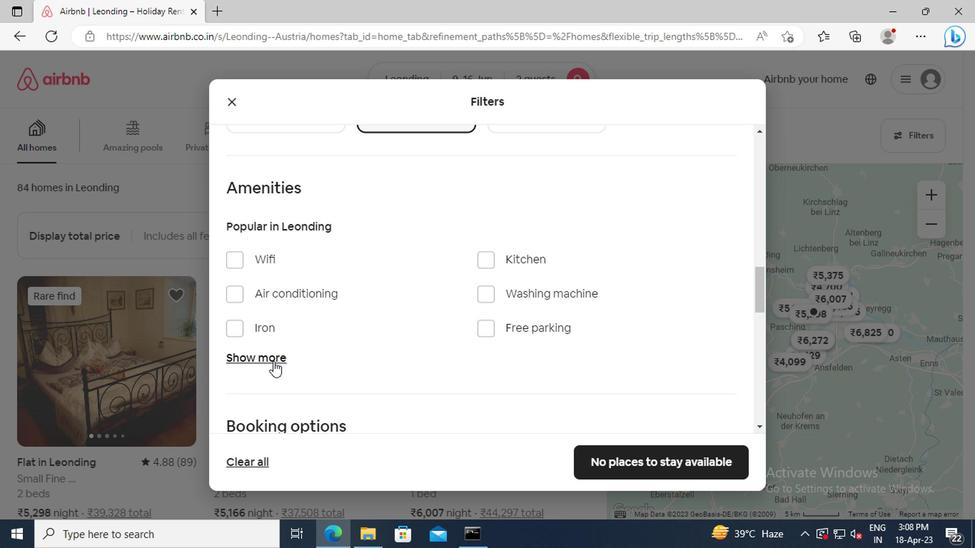 
Action: Mouse scrolled (268, 360) with delta (0, -1)
Screenshot: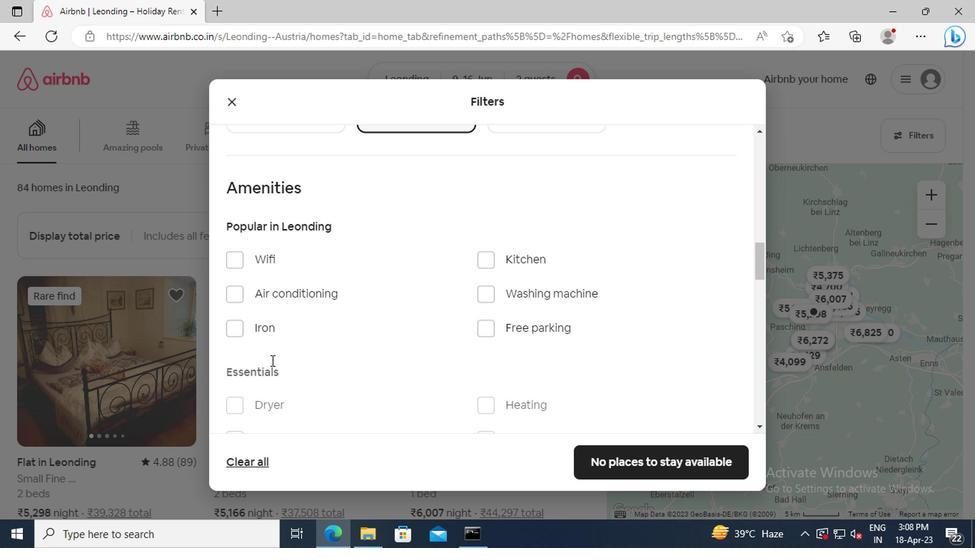 
Action: Mouse scrolled (268, 360) with delta (0, -1)
Screenshot: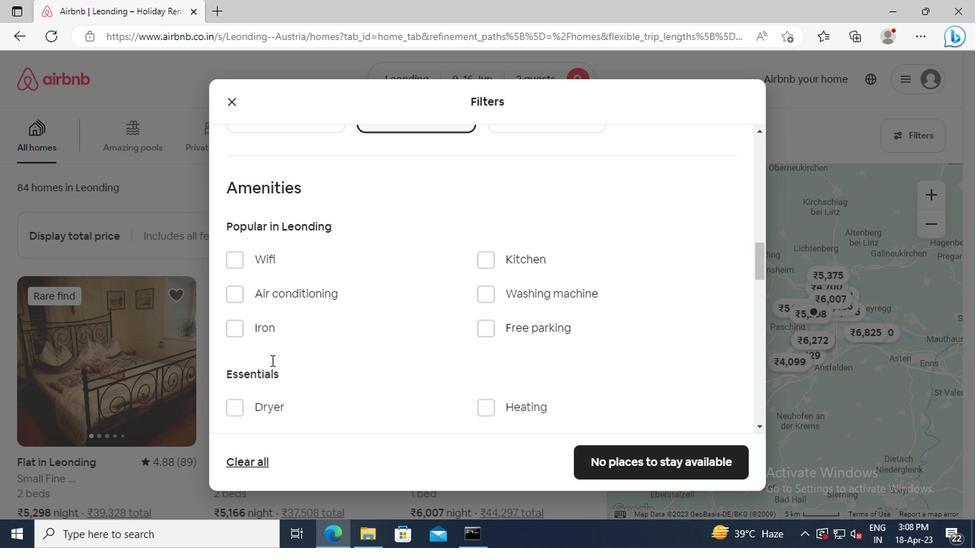 
Action: Mouse moved to (478, 315)
Screenshot: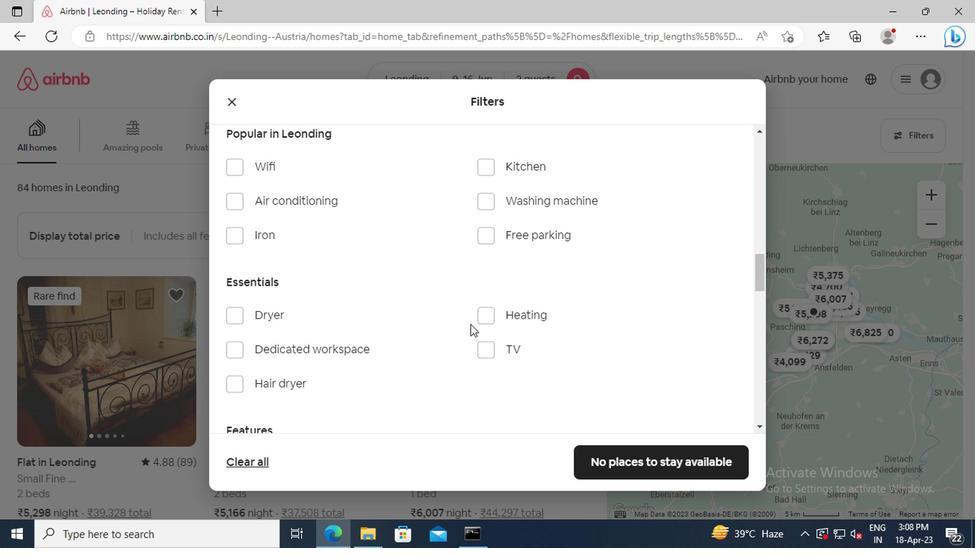 
Action: Mouse pressed left at (478, 315)
Screenshot: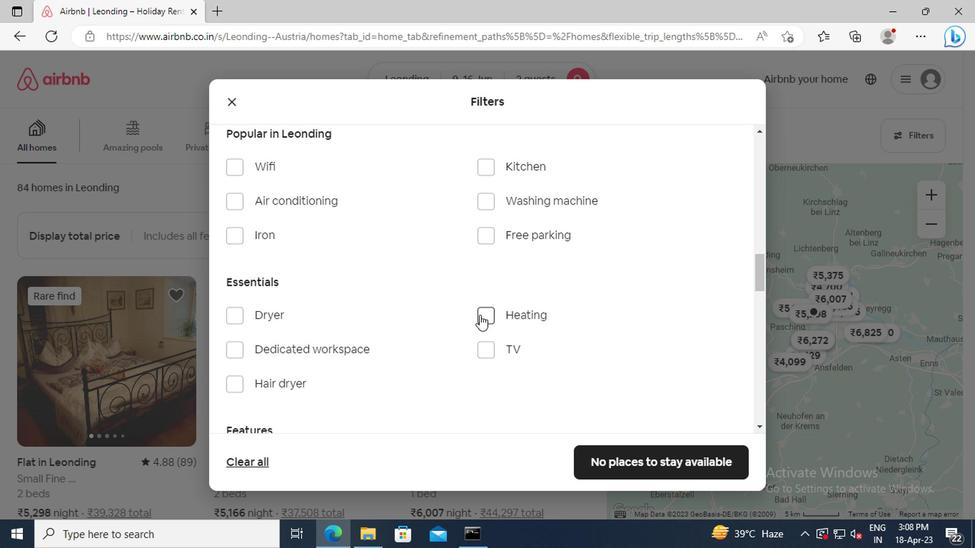 
Action: Mouse moved to (427, 322)
Screenshot: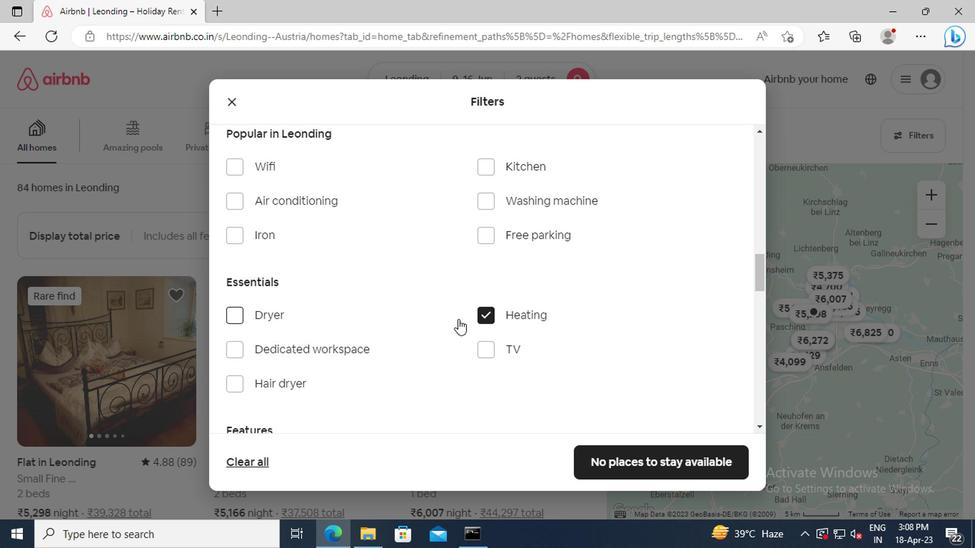 
Action: Mouse scrolled (427, 322) with delta (0, 0)
Screenshot: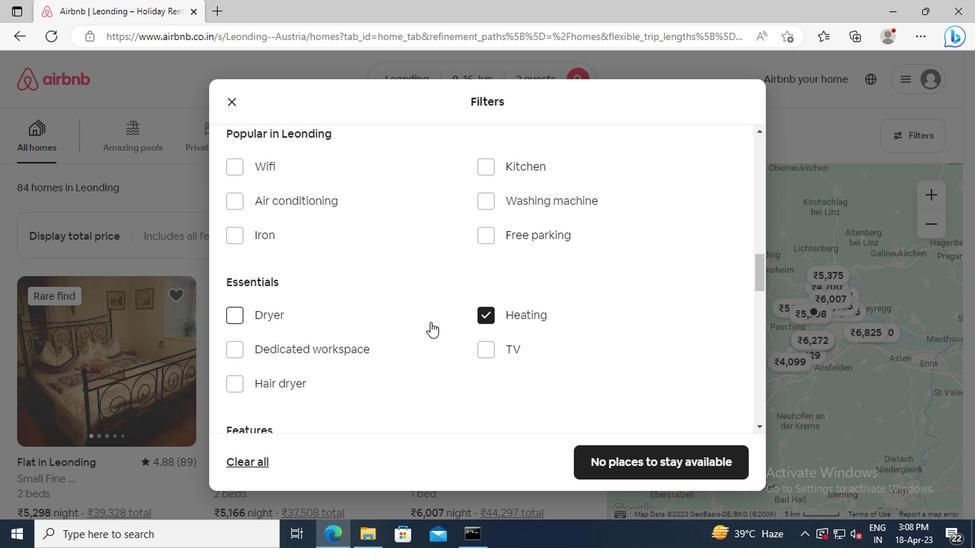 
Action: Mouse scrolled (427, 322) with delta (0, 0)
Screenshot: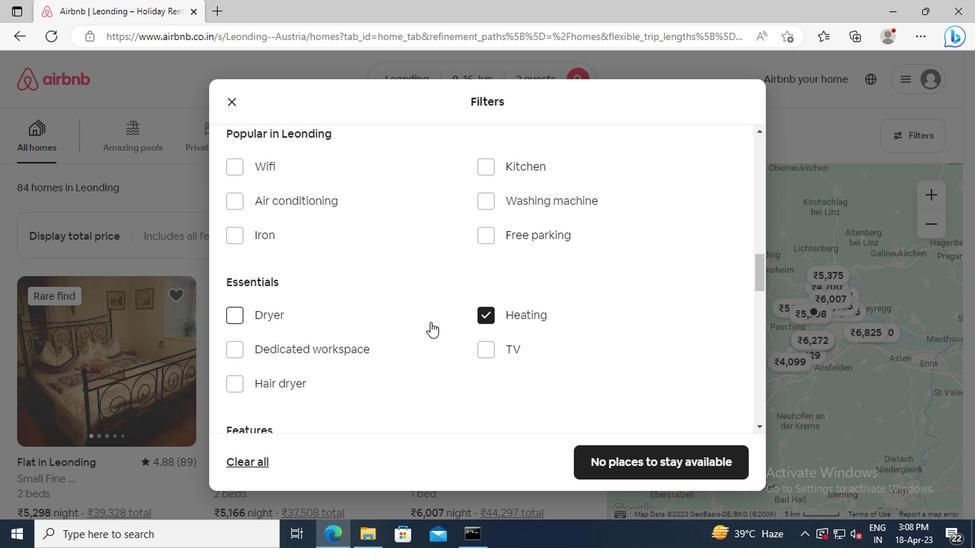 
Action: Mouse scrolled (427, 322) with delta (0, 0)
Screenshot: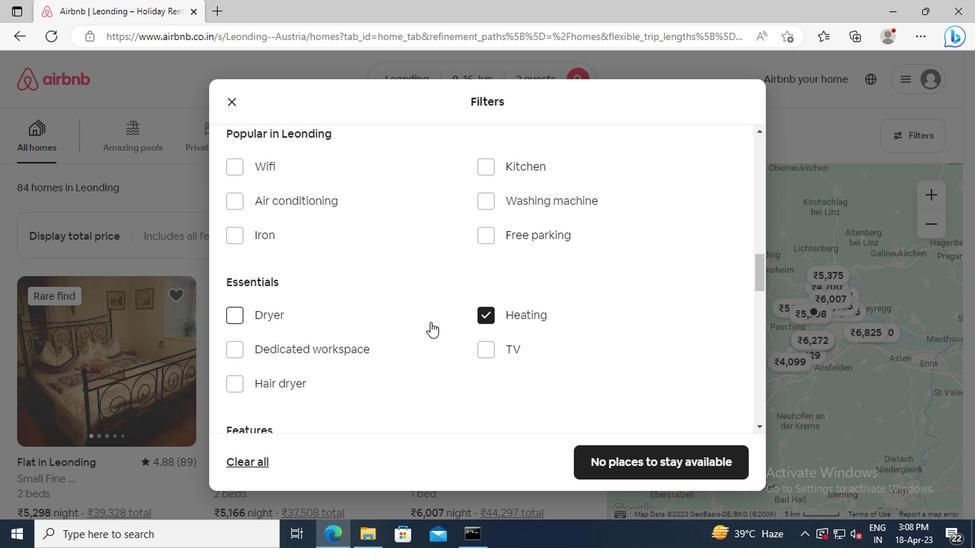 
Action: Mouse scrolled (427, 322) with delta (0, 0)
Screenshot: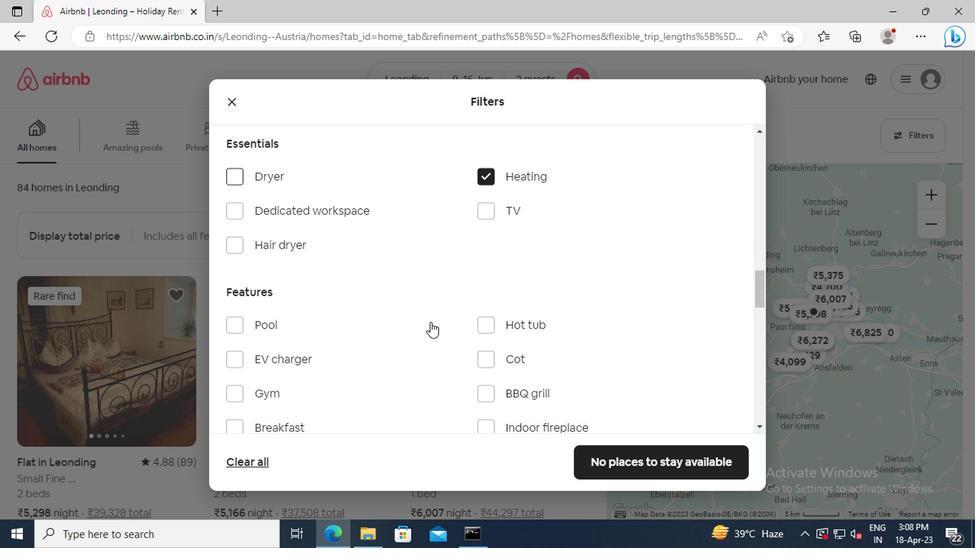 
Action: Mouse scrolled (427, 322) with delta (0, 0)
Screenshot: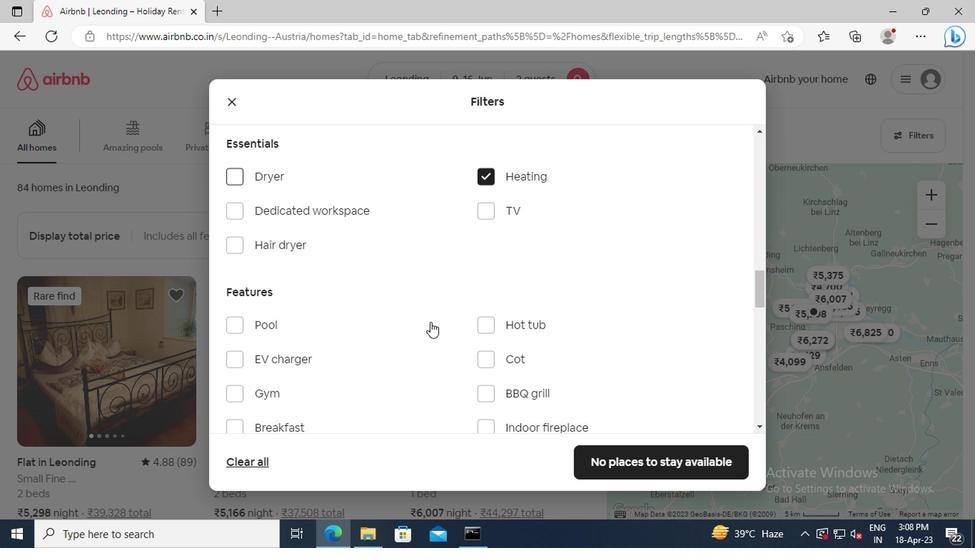 
Action: Mouse scrolled (427, 322) with delta (0, 0)
Screenshot: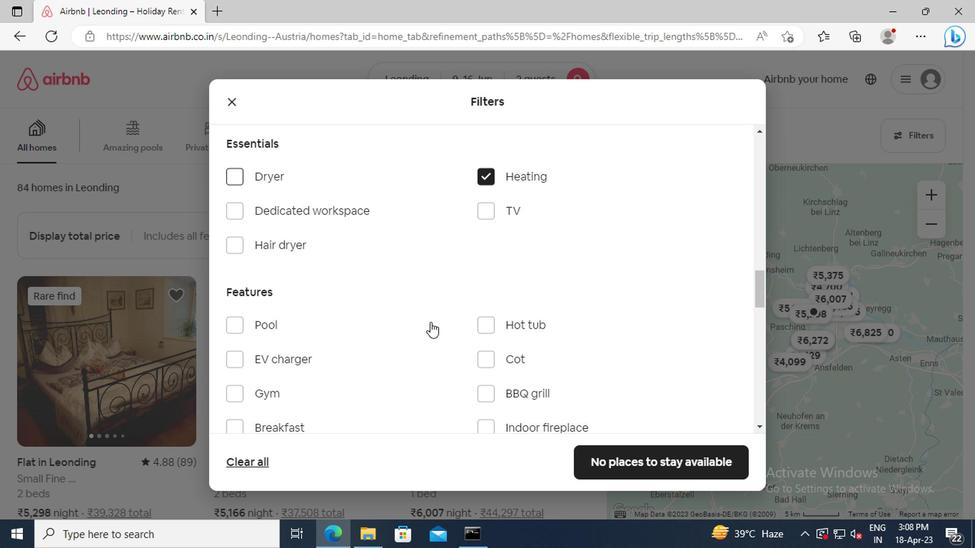 
Action: Mouse scrolled (427, 322) with delta (0, 0)
Screenshot: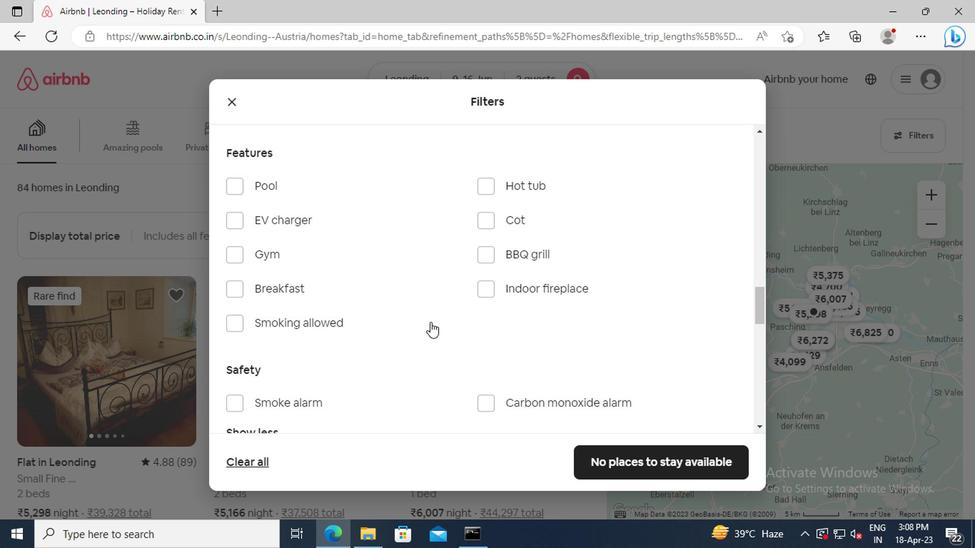 
Action: Mouse scrolled (427, 322) with delta (0, 0)
Screenshot: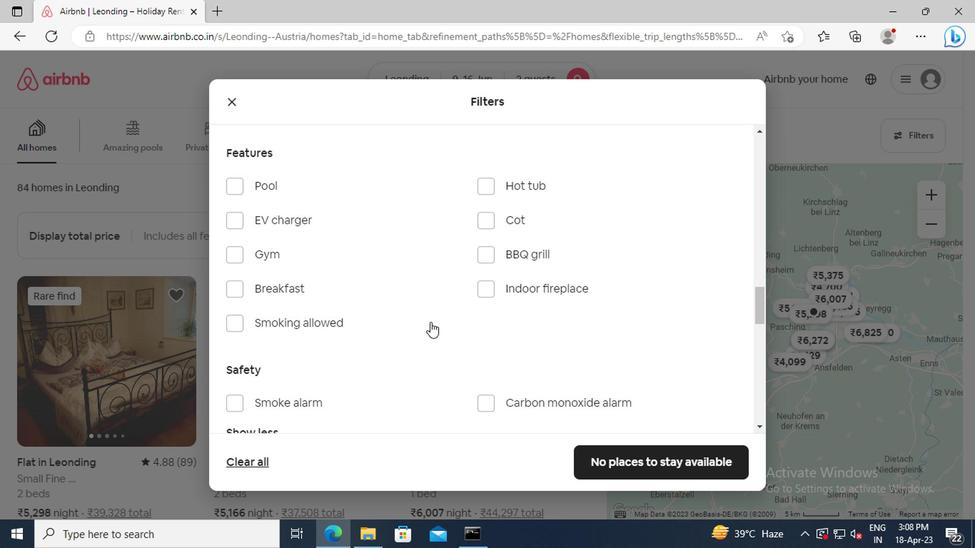 
Action: Mouse scrolled (427, 322) with delta (0, 0)
Screenshot: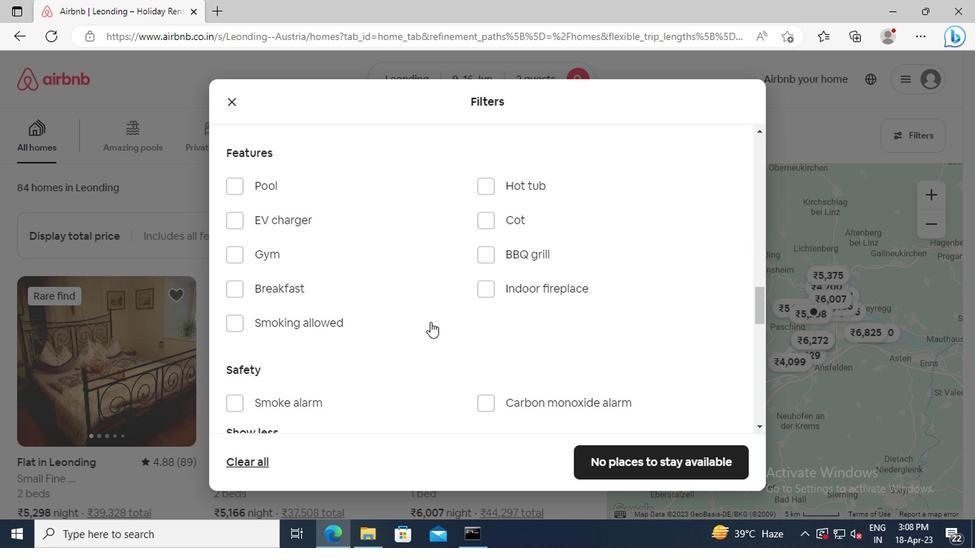 
Action: Mouse scrolled (427, 322) with delta (0, 0)
Screenshot: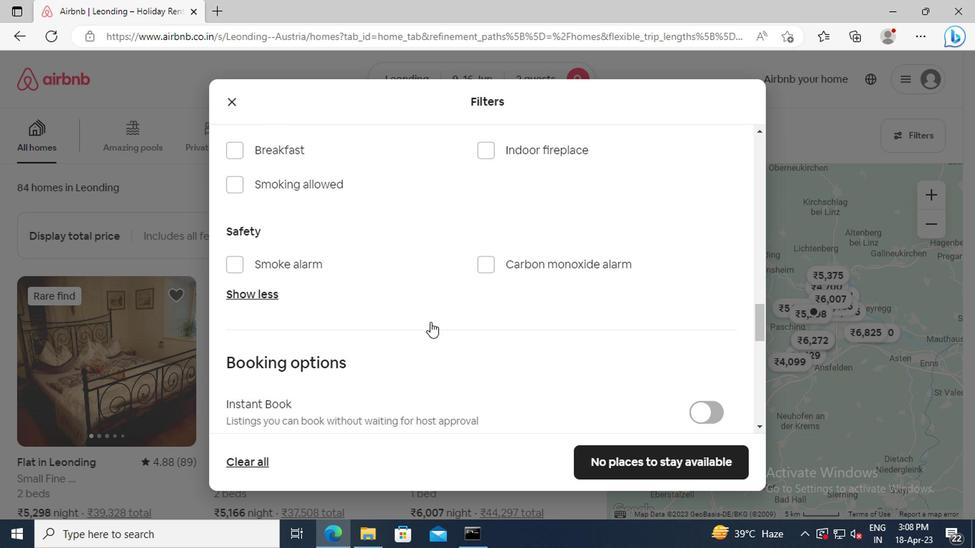 
Action: Mouse scrolled (427, 322) with delta (0, 0)
Screenshot: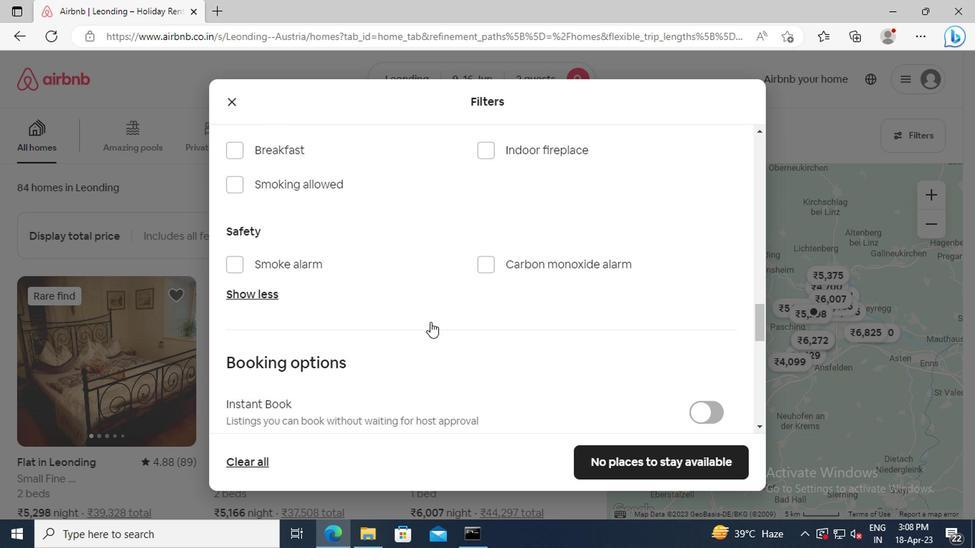 
Action: Mouse scrolled (427, 322) with delta (0, 0)
Screenshot: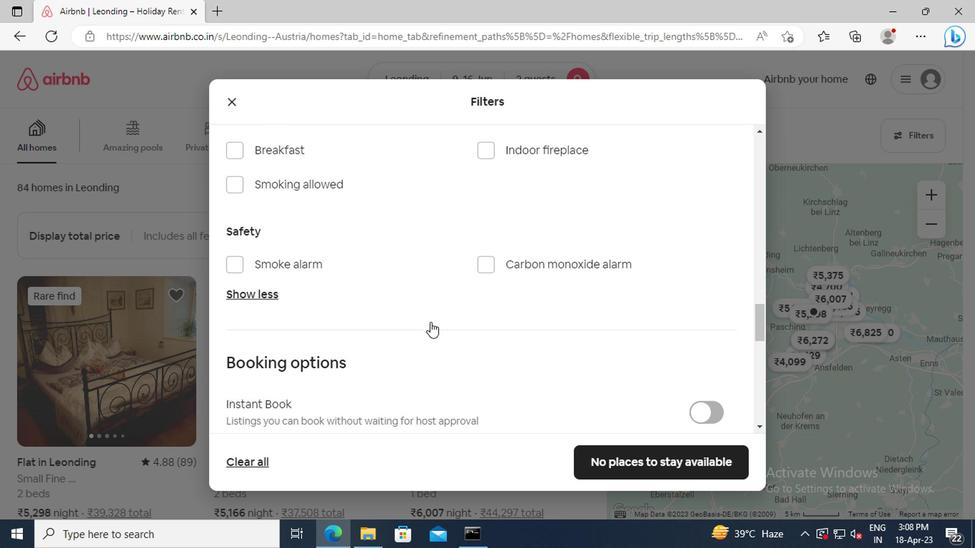 
Action: Mouse moved to (713, 315)
Screenshot: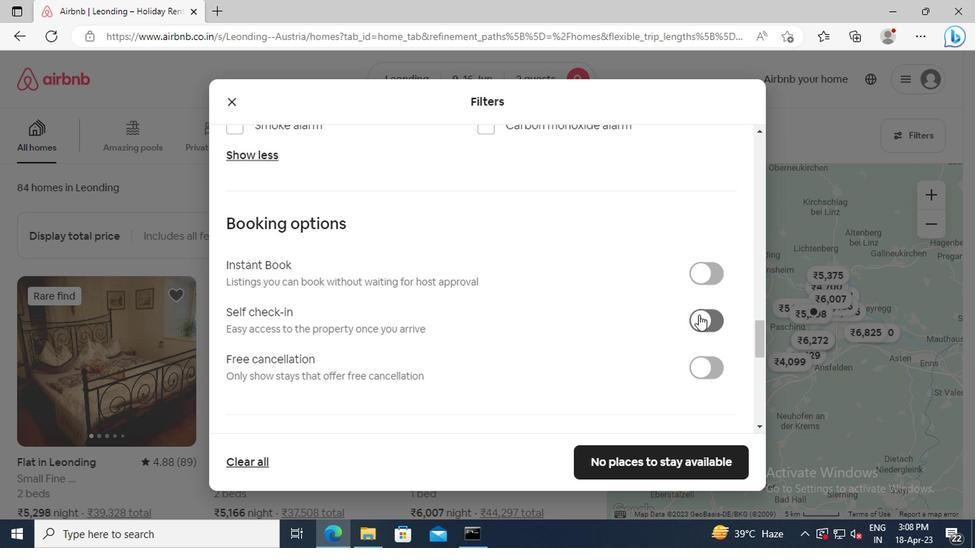 
Action: Mouse pressed left at (713, 315)
Screenshot: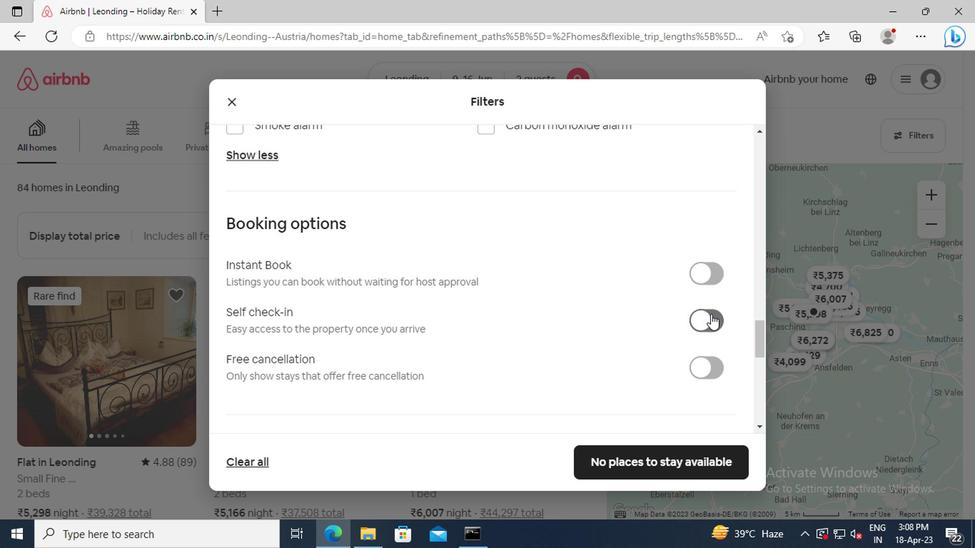 
Action: Mouse moved to (418, 313)
Screenshot: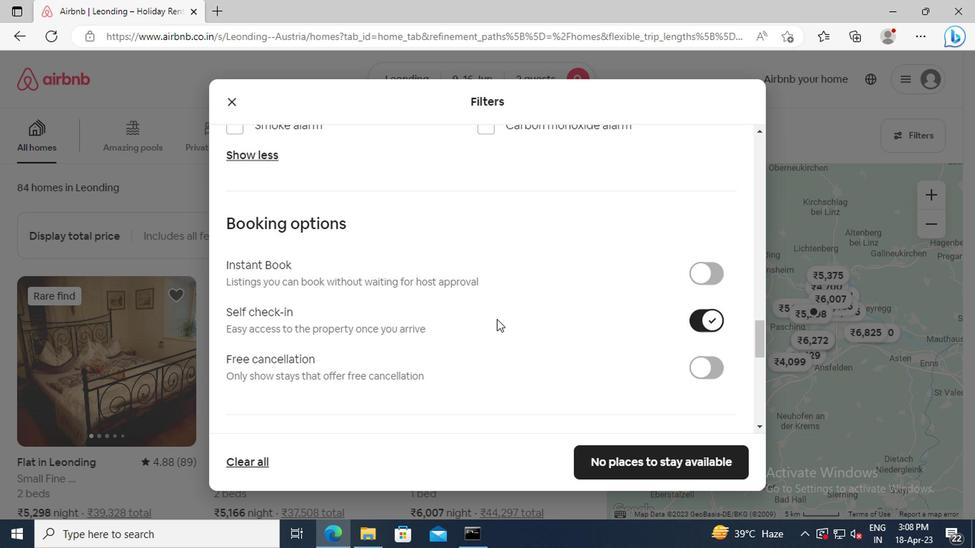 
Action: Mouse scrolled (418, 312) with delta (0, -1)
Screenshot: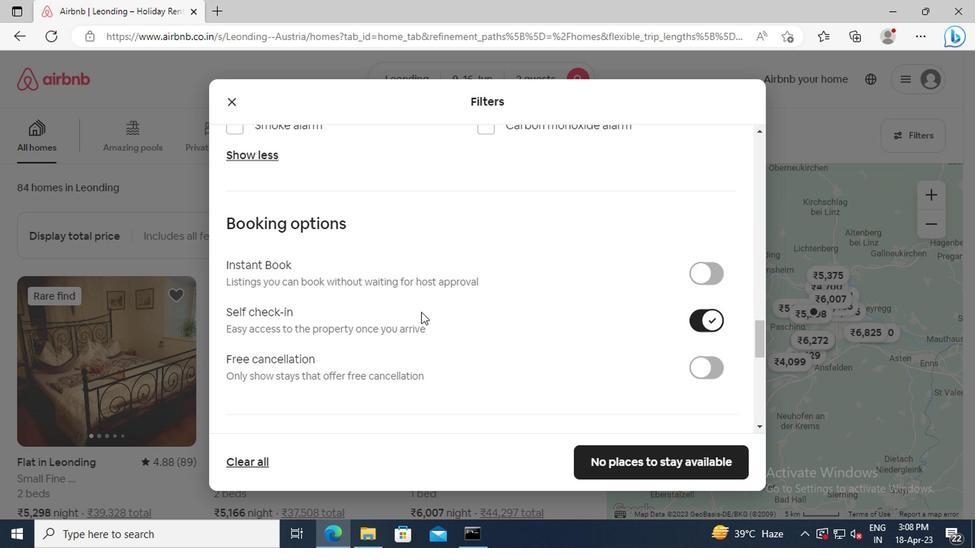 
Action: Mouse scrolled (418, 312) with delta (0, -1)
Screenshot: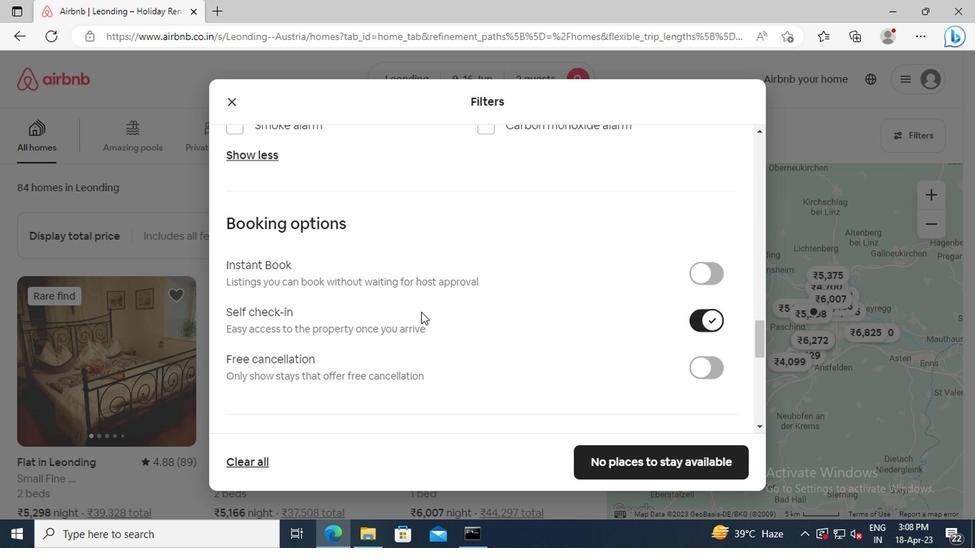 
Action: Mouse scrolled (418, 312) with delta (0, -1)
Screenshot: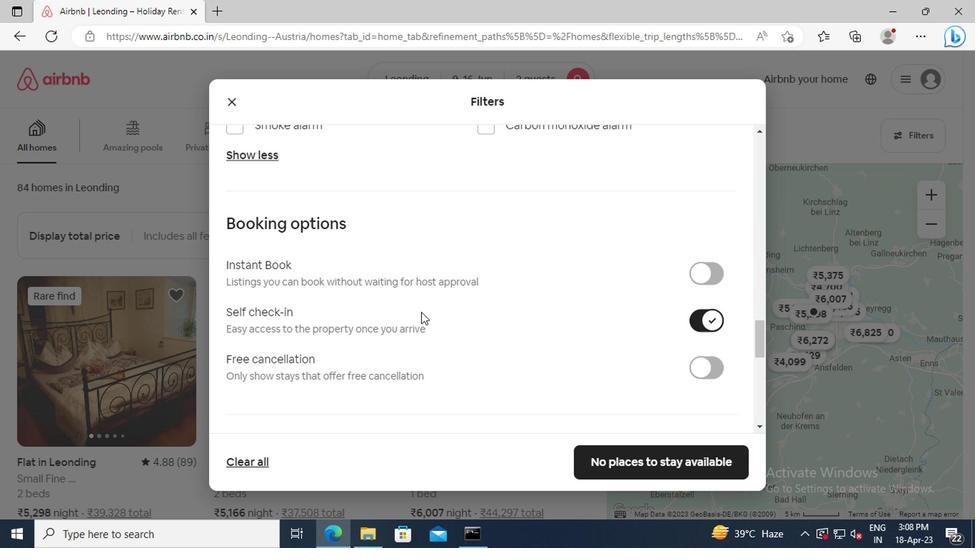 
Action: Mouse scrolled (418, 312) with delta (0, -1)
Screenshot: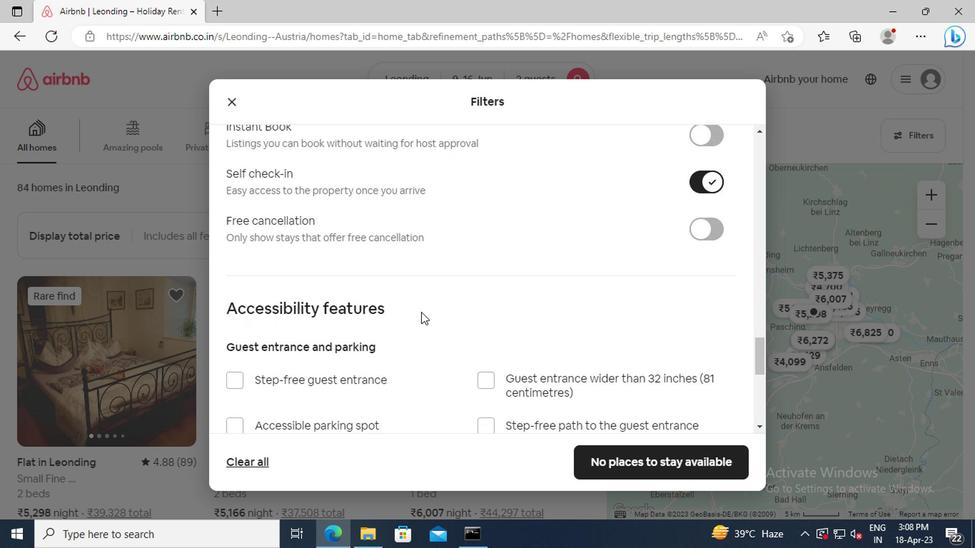 
Action: Mouse scrolled (418, 312) with delta (0, -1)
Screenshot: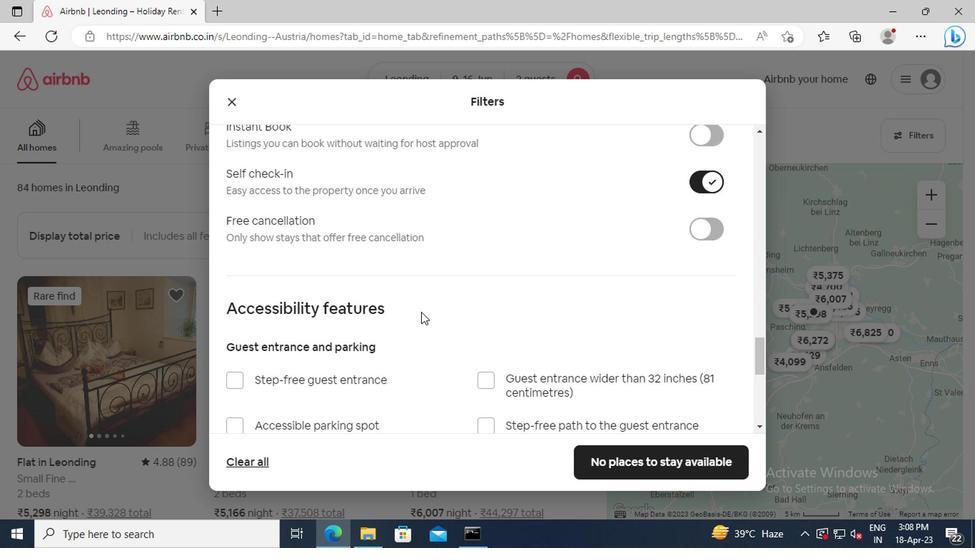 
Action: Mouse scrolled (418, 312) with delta (0, -1)
Screenshot: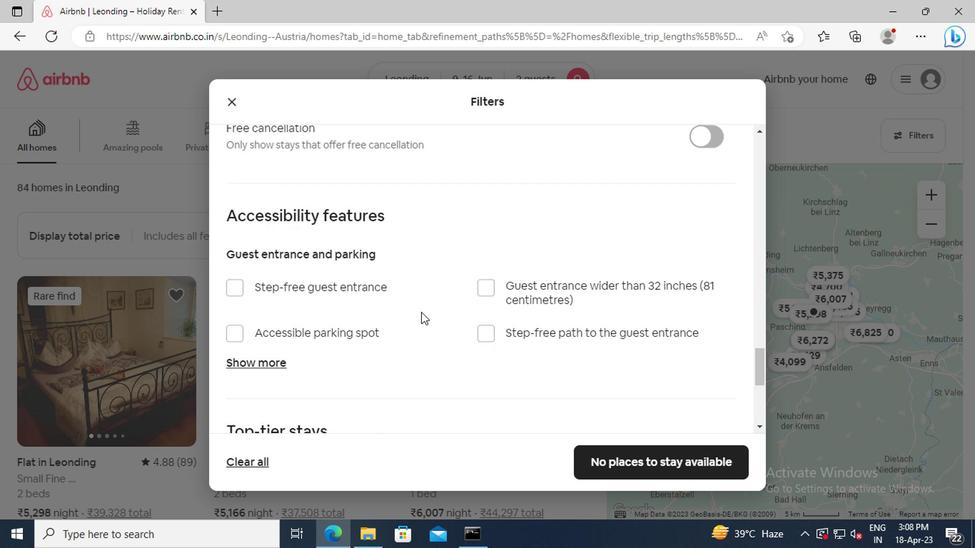 
Action: Mouse scrolled (418, 312) with delta (0, -1)
Screenshot: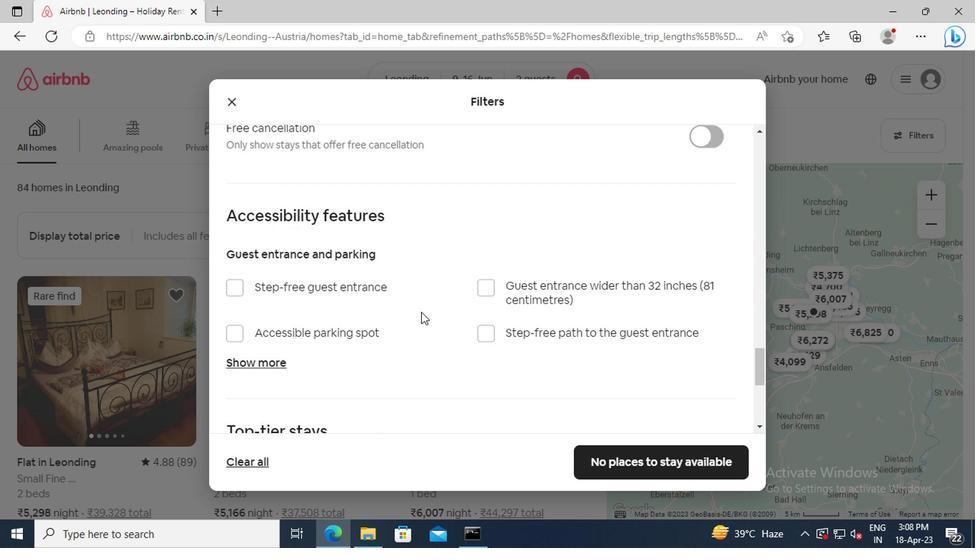 
Action: Mouse scrolled (418, 312) with delta (0, -1)
Screenshot: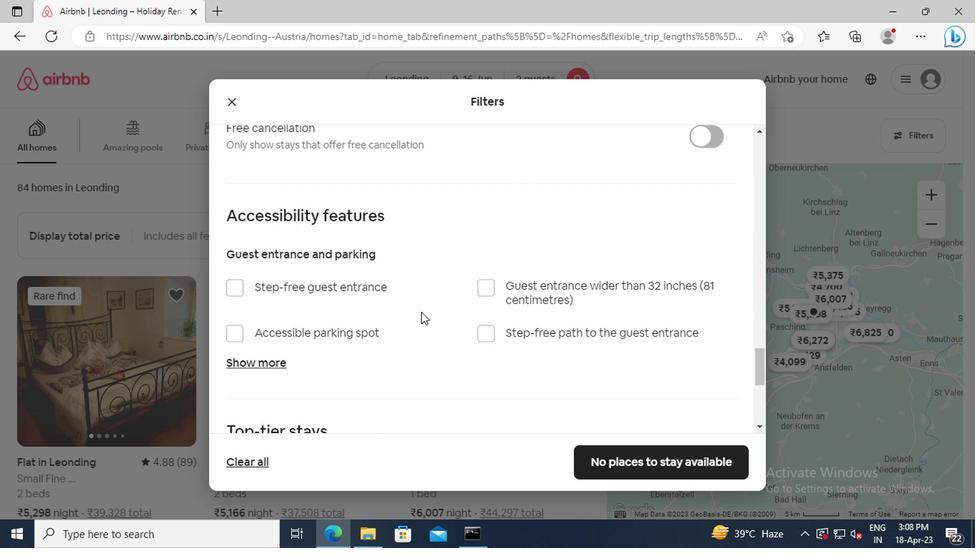 
Action: Mouse scrolled (418, 312) with delta (0, -1)
Screenshot: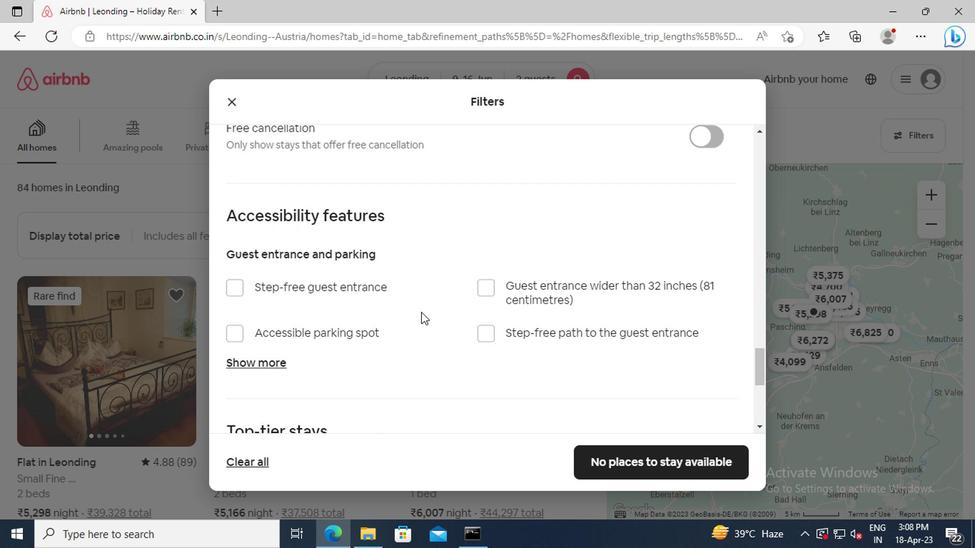 
Action: Mouse scrolled (418, 312) with delta (0, -1)
Screenshot: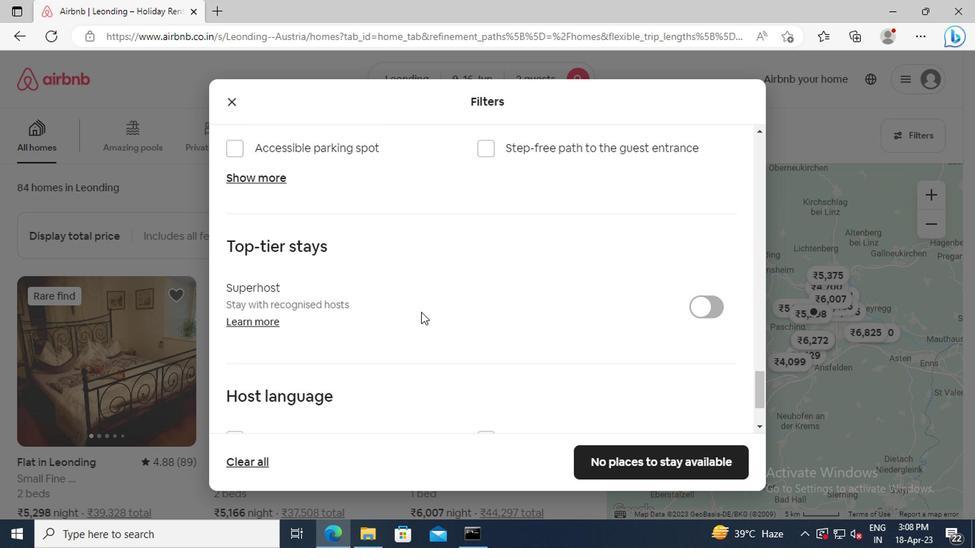 
Action: Mouse scrolled (418, 312) with delta (0, -1)
Screenshot: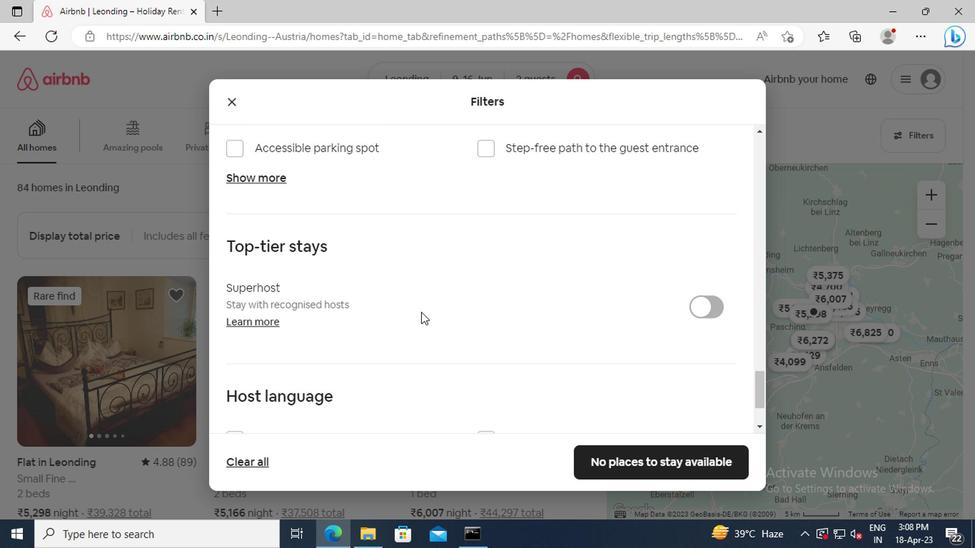 
Action: Mouse moved to (224, 347)
Screenshot: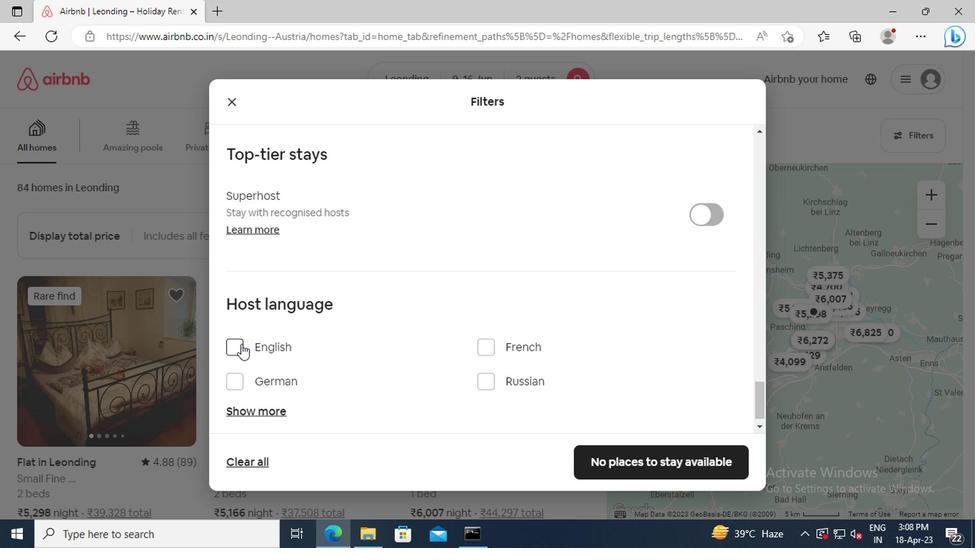 
Action: Mouse pressed left at (224, 347)
Screenshot: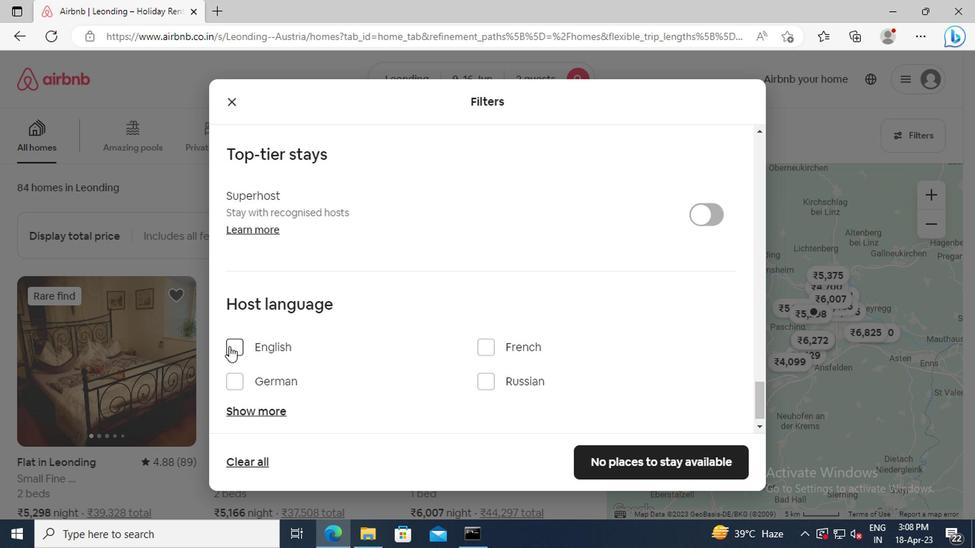 
Action: Mouse moved to (608, 451)
Screenshot: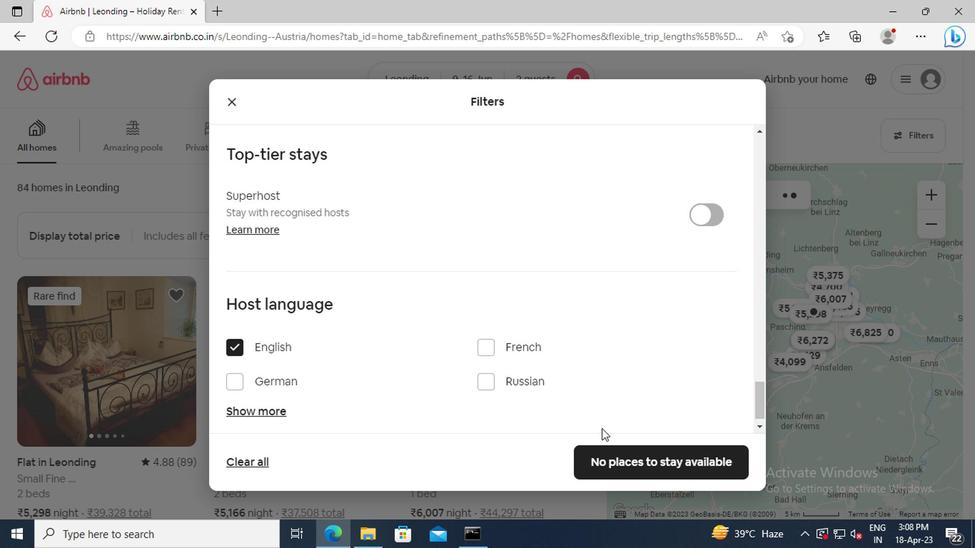
Action: Mouse pressed left at (608, 451)
Screenshot: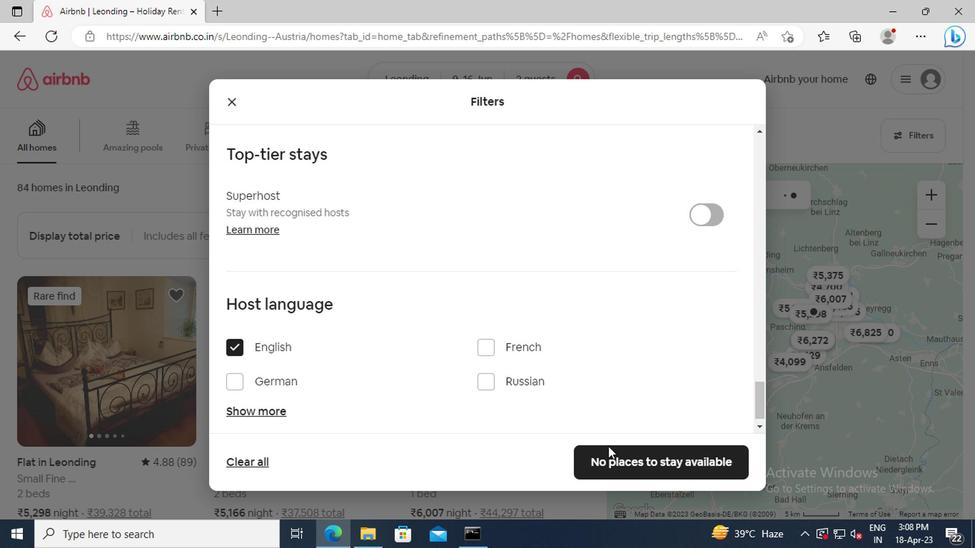 
